 Task: Search one way flight ticket for 5 adults, 2 children, 1 infant in seat and 1 infant on lap in economy from Louisville: Louisville International Airport (standiford Field) to Rockford: Chicago Rockford International Airport(was Northwest Chicagoland Regional Airport At Rockford) on 5-1-2023. Choice of flights is JetBlue. Number of bags: 2 checked bags. Price is upto 73000. Outbound departure time preference is 15:00.
Action: Mouse moved to (231, 237)
Screenshot: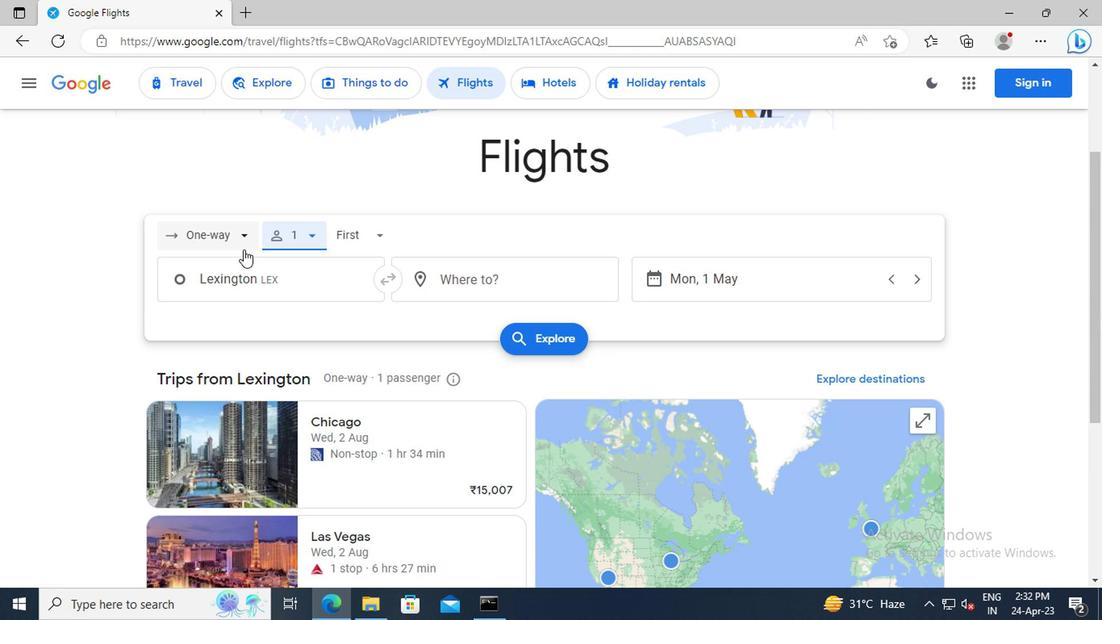 
Action: Mouse pressed left at (231, 237)
Screenshot: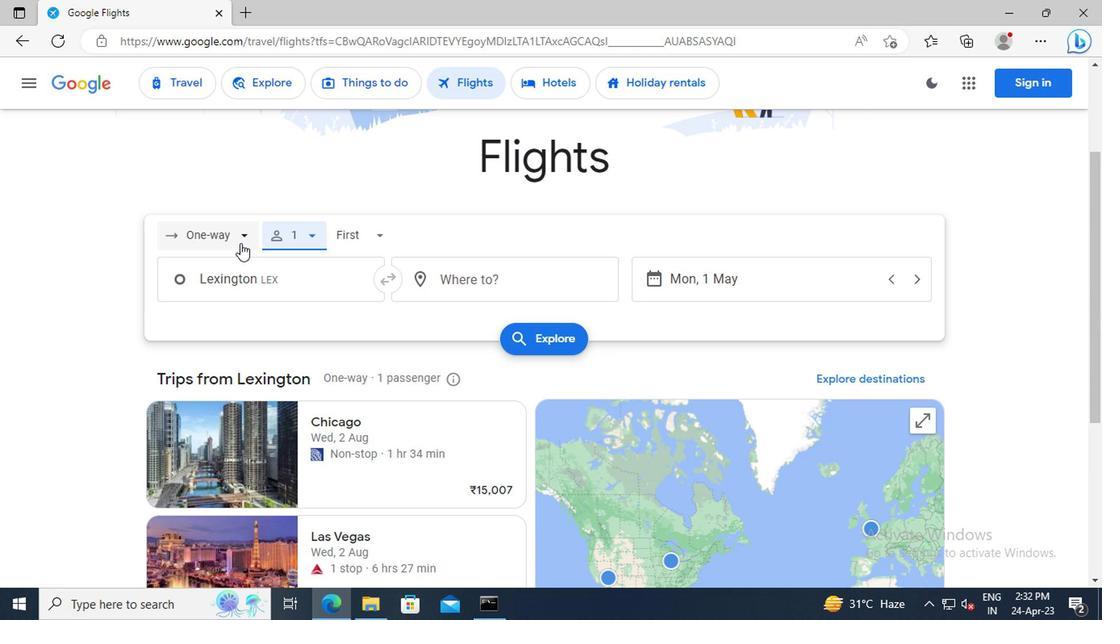 
Action: Mouse moved to (225, 316)
Screenshot: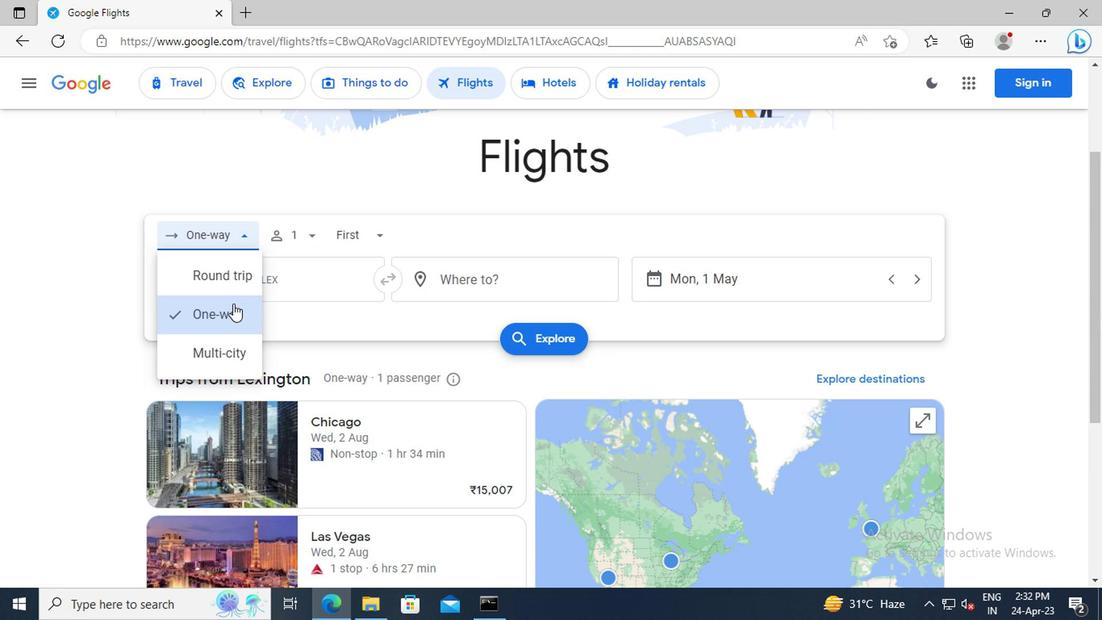 
Action: Mouse pressed left at (225, 316)
Screenshot: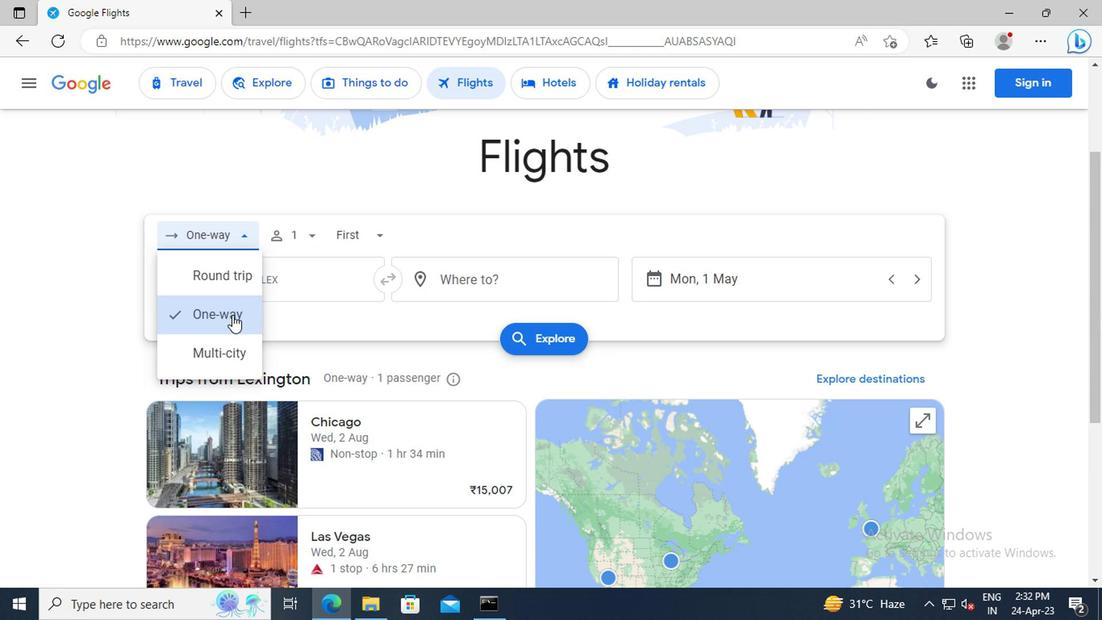 
Action: Mouse moved to (313, 238)
Screenshot: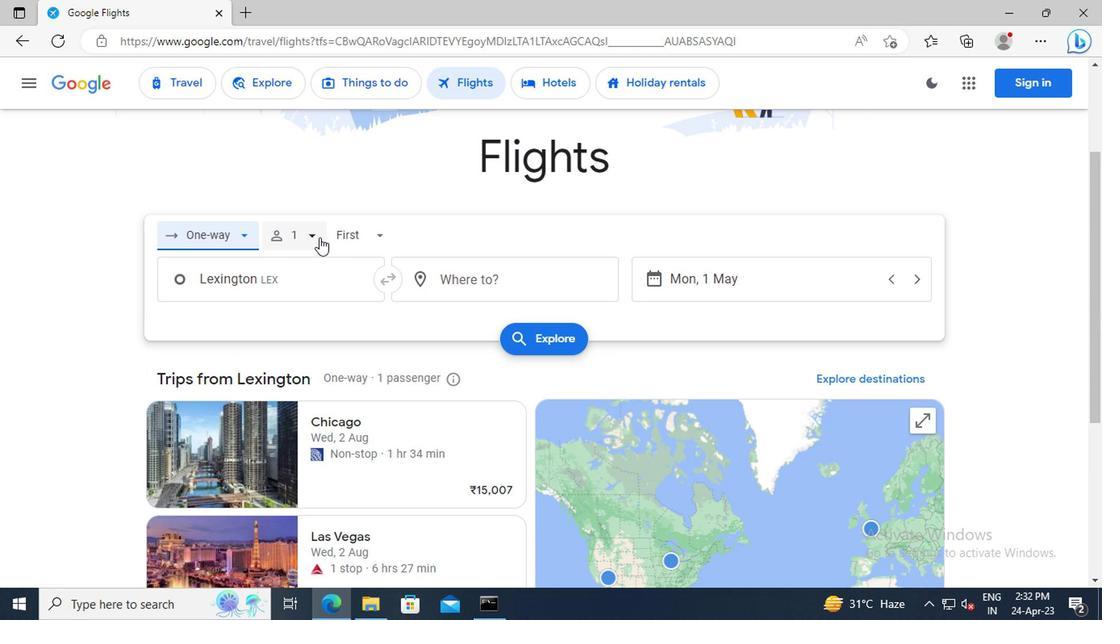 
Action: Mouse pressed left at (313, 238)
Screenshot: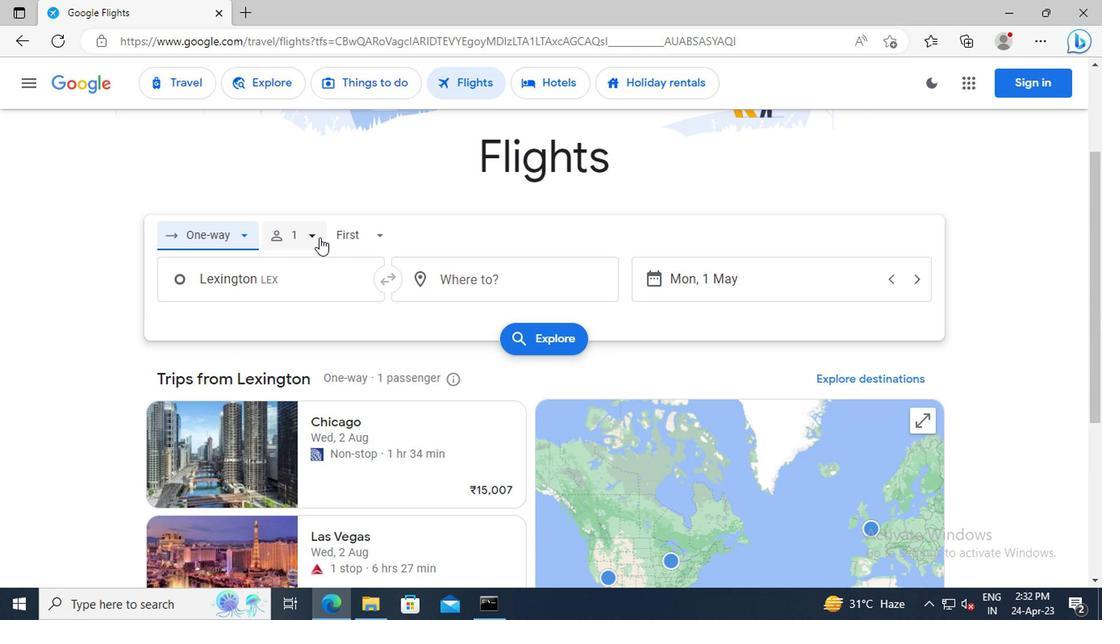 
Action: Mouse moved to (429, 285)
Screenshot: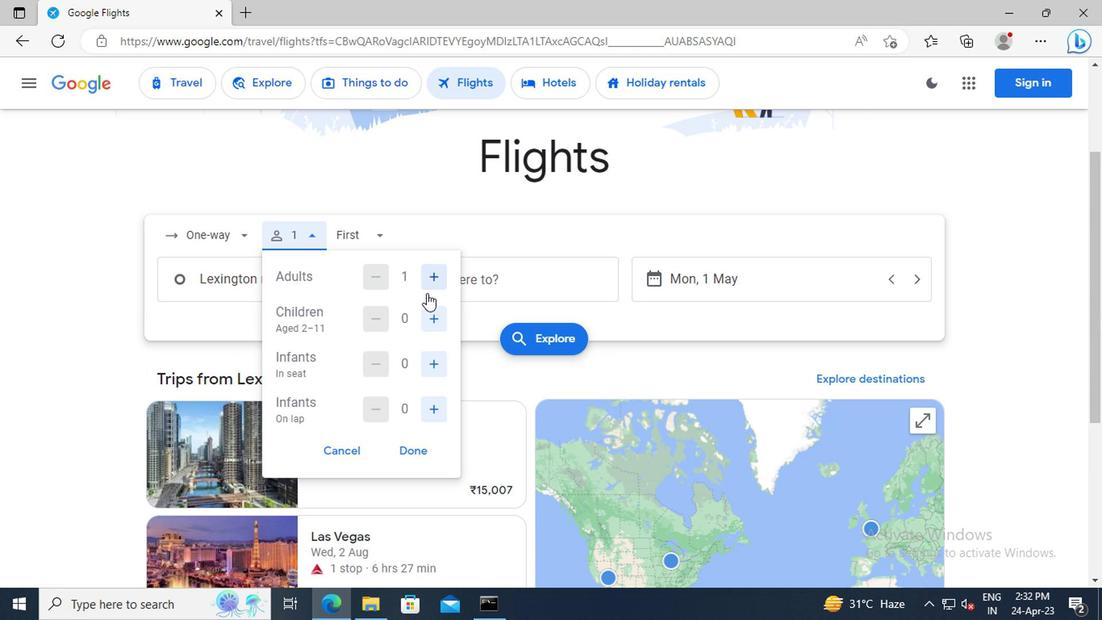 
Action: Mouse pressed left at (429, 285)
Screenshot: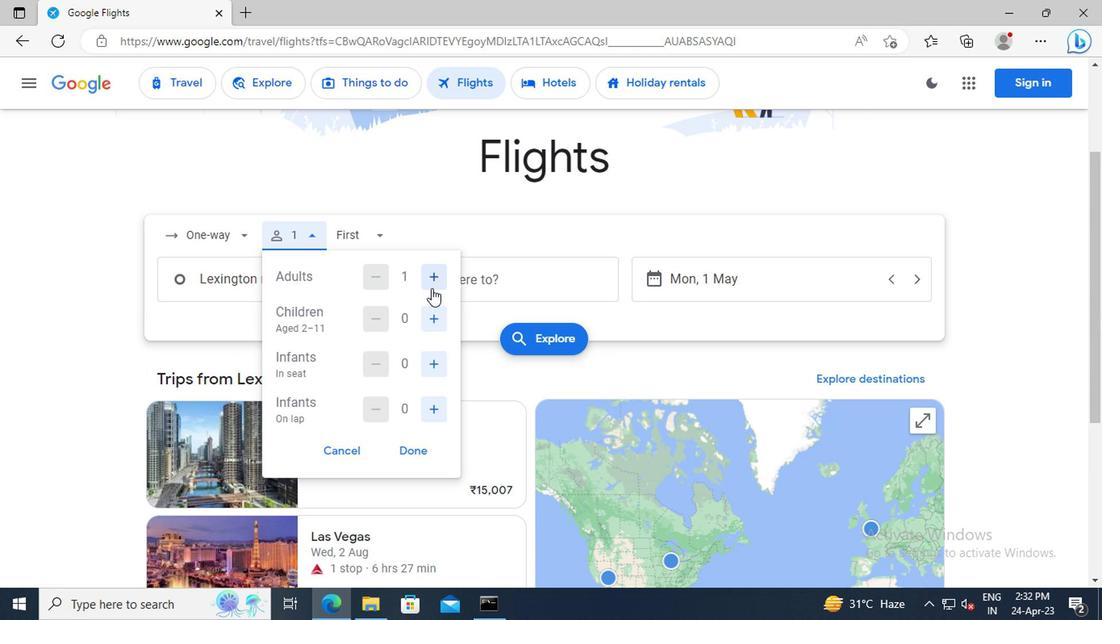 
Action: Mouse pressed left at (429, 285)
Screenshot: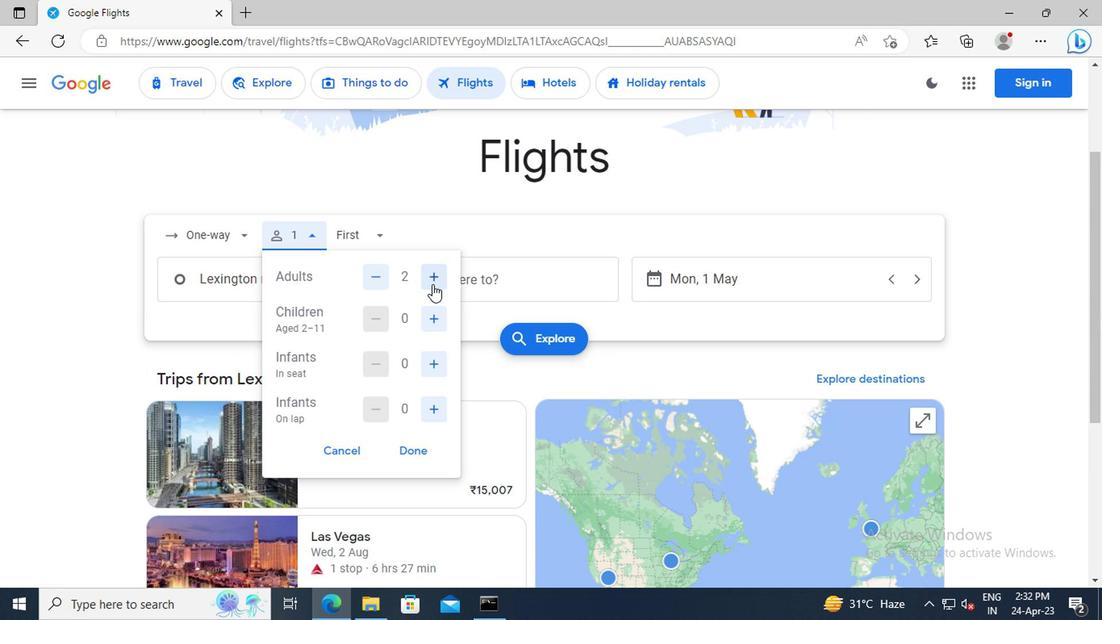 
Action: Mouse pressed left at (429, 285)
Screenshot: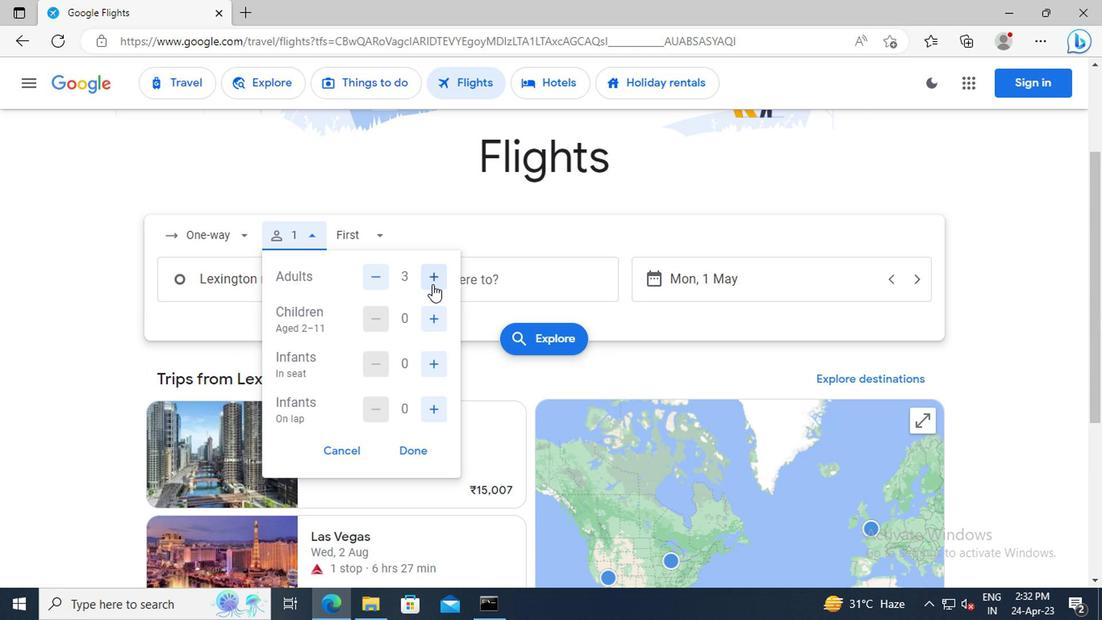 
Action: Mouse pressed left at (429, 285)
Screenshot: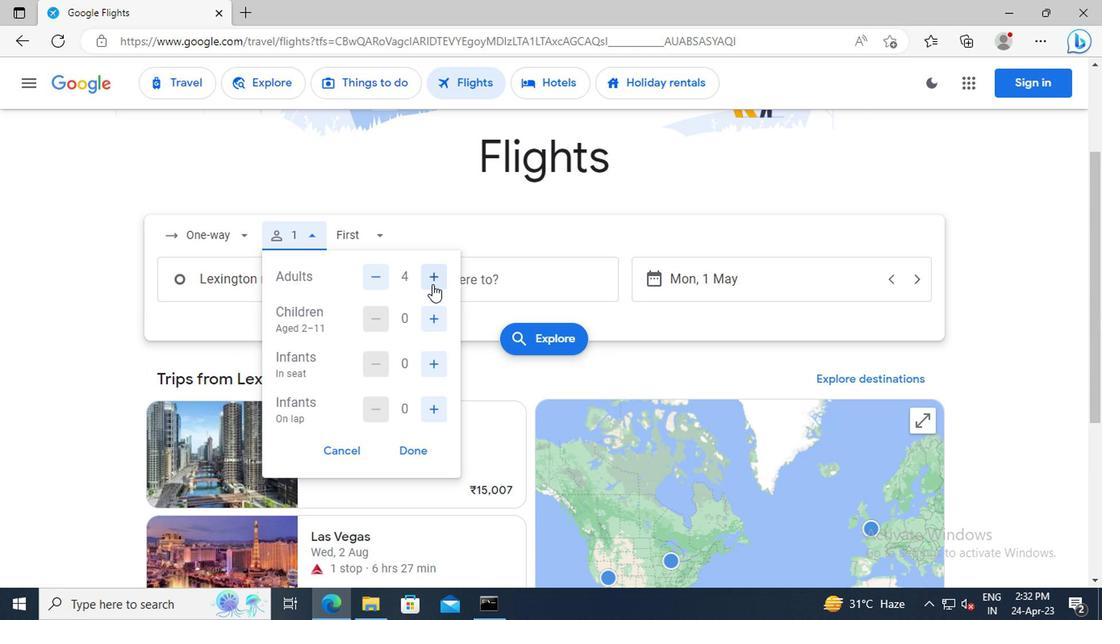 
Action: Mouse moved to (429, 316)
Screenshot: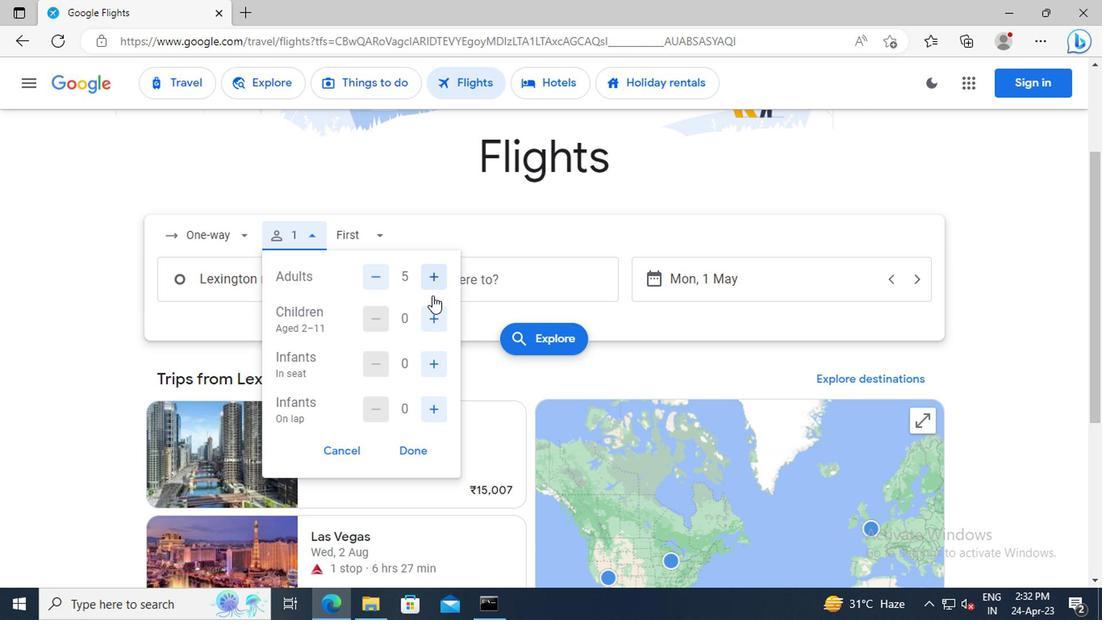 
Action: Mouse pressed left at (429, 316)
Screenshot: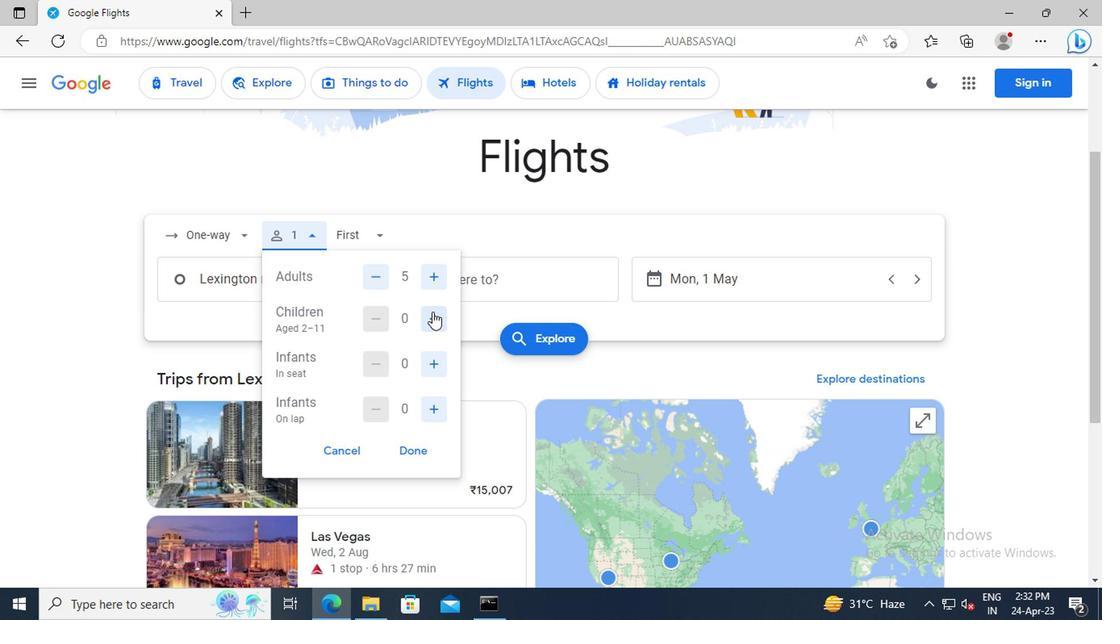 
Action: Mouse pressed left at (429, 316)
Screenshot: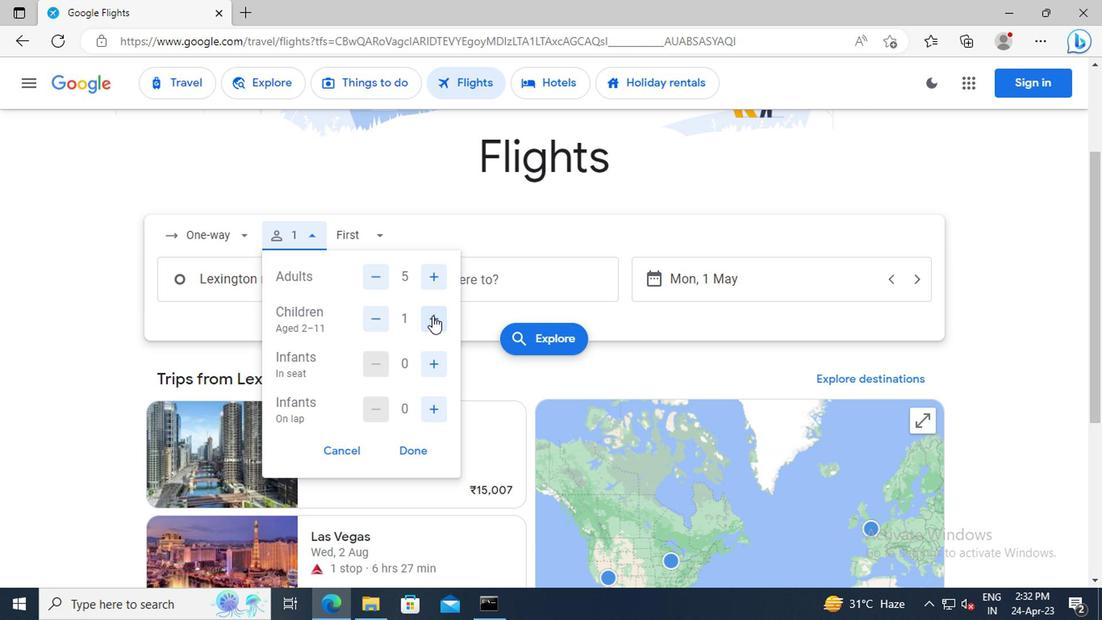 
Action: Mouse moved to (431, 355)
Screenshot: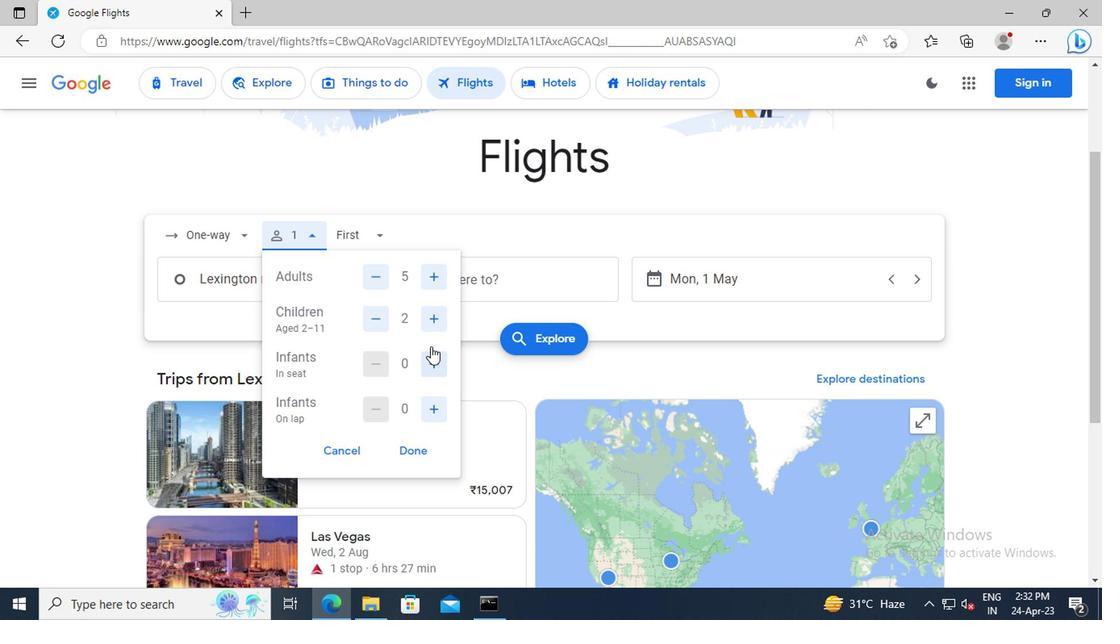 
Action: Mouse pressed left at (431, 355)
Screenshot: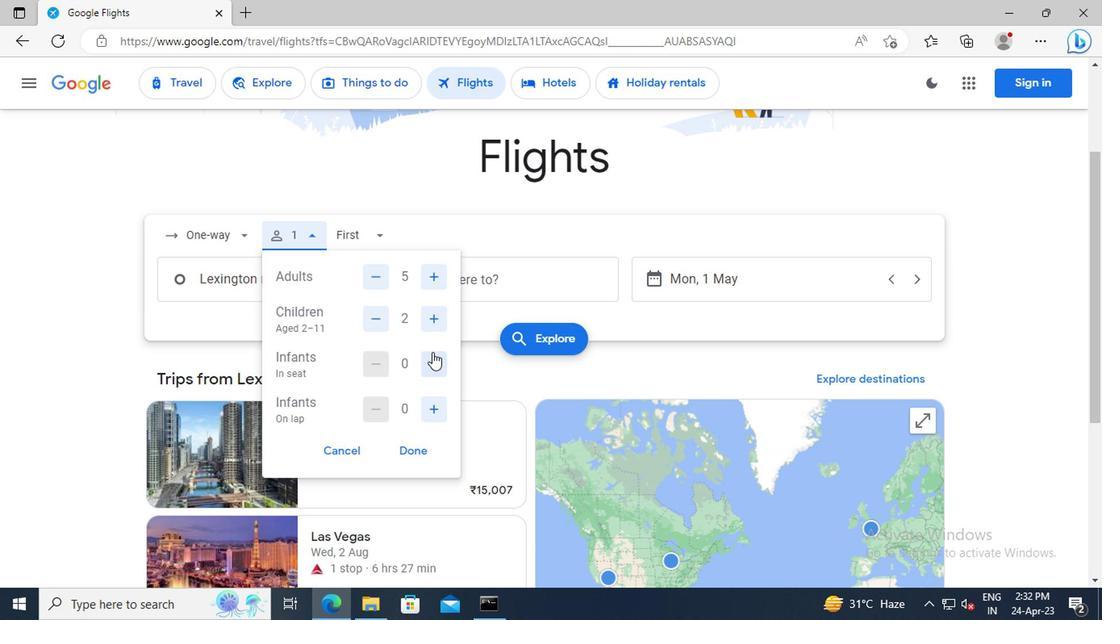 
Action: Mouse moved to (434, 408)
Screenshot: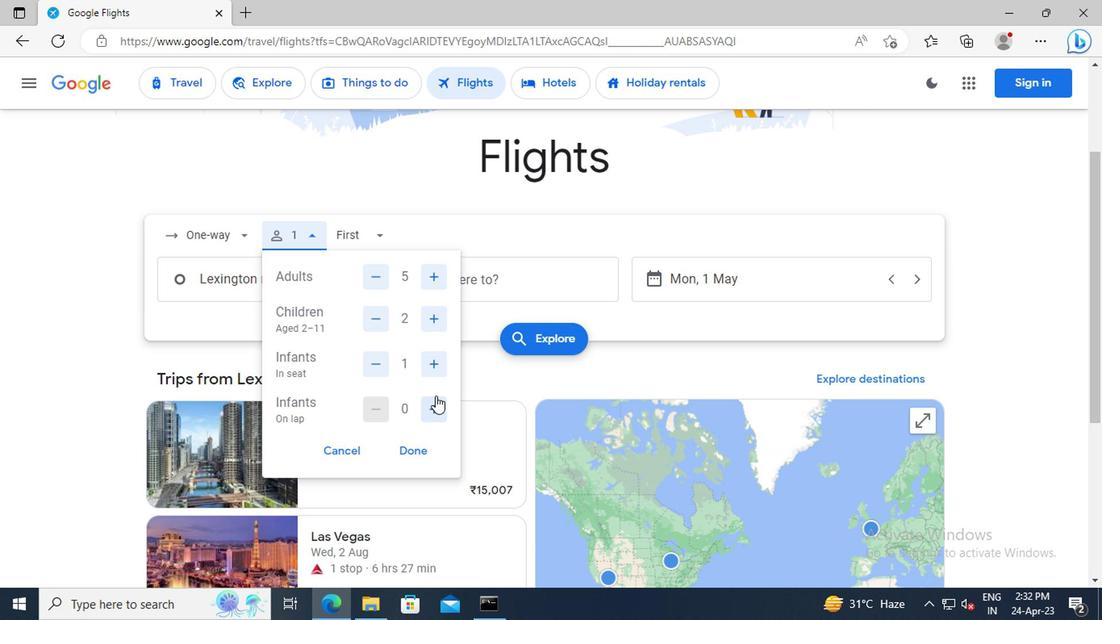 
Action: Mouse pressed left at (434, 408)
Screenshot: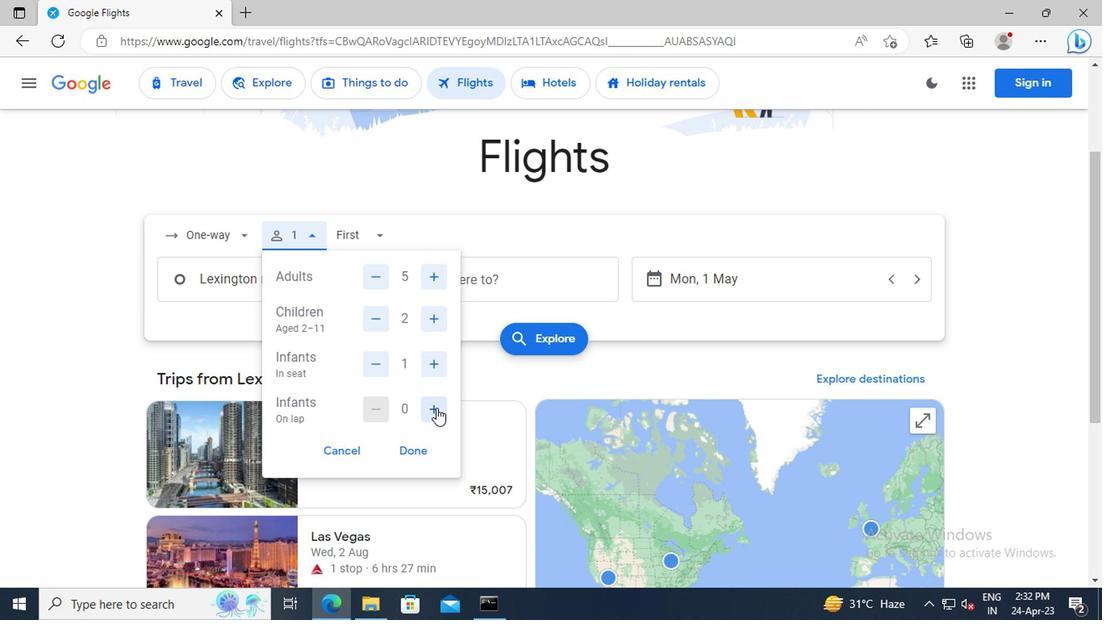 
Action: Mouse moved to (417, 449)
Screenshot: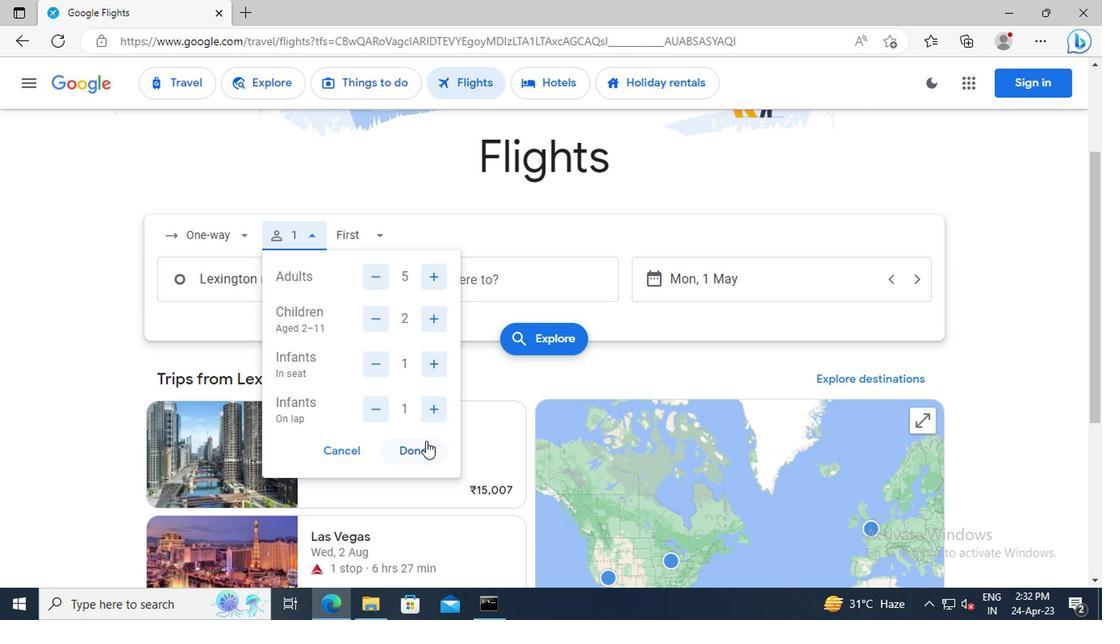 
Action: Mouse pressed left at (417, 449)
Screenshot: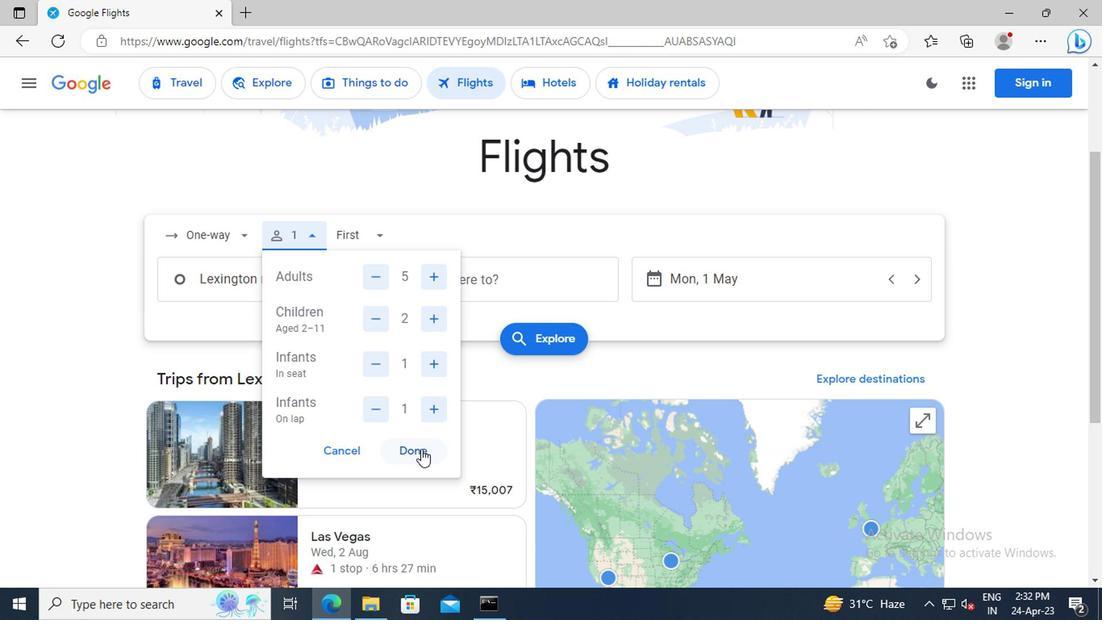
Action: Mouse moved to (368, 238)
Screenshot: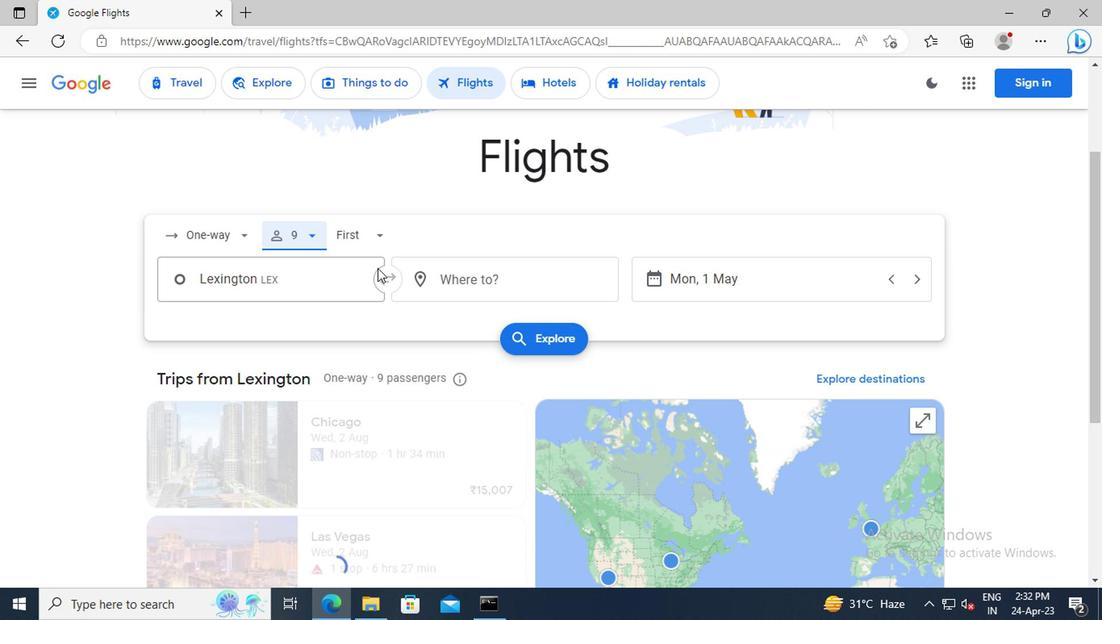 
Action: Mouse pressed left at (368, 238)
Screenshot: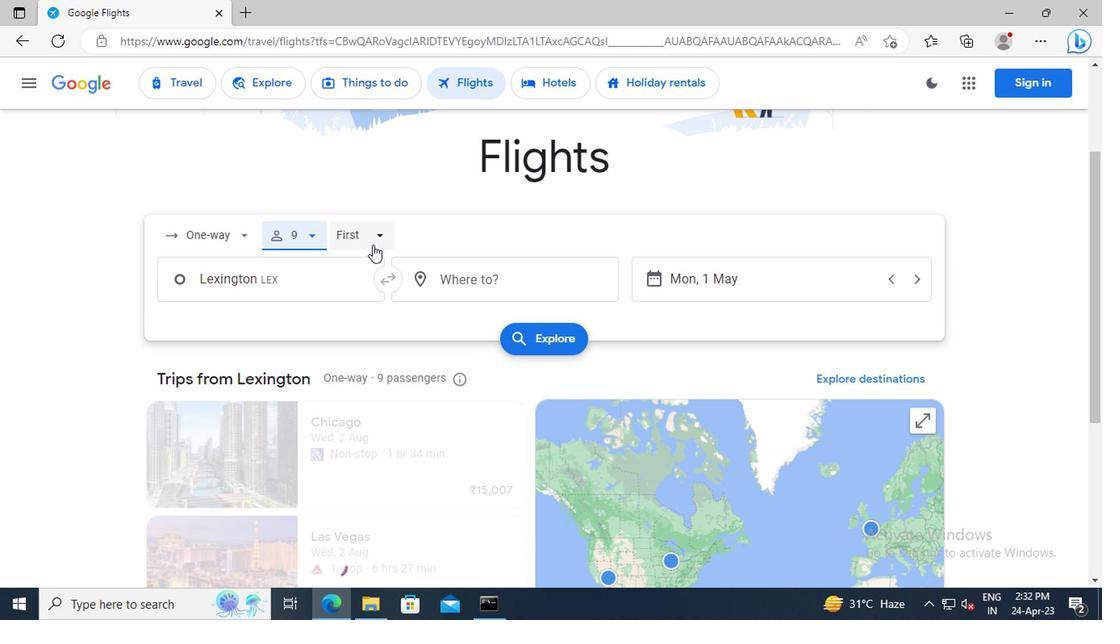 
Action: Mouse moved to (374, 280)
Screenshot: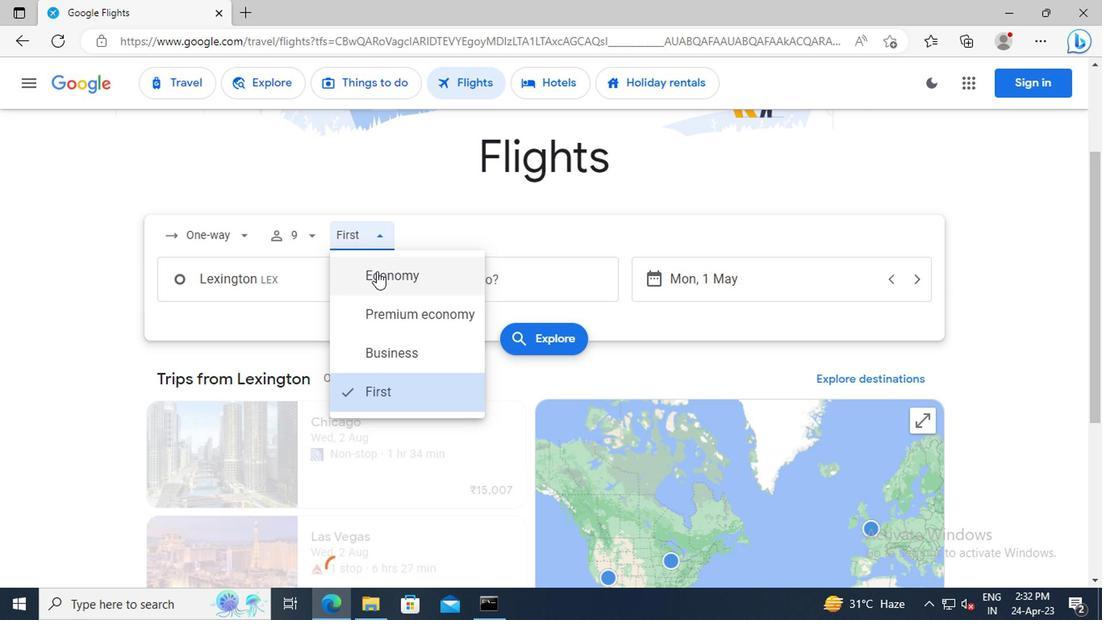 
Action: Mouse pressed left at (374, 280)
Screenshot: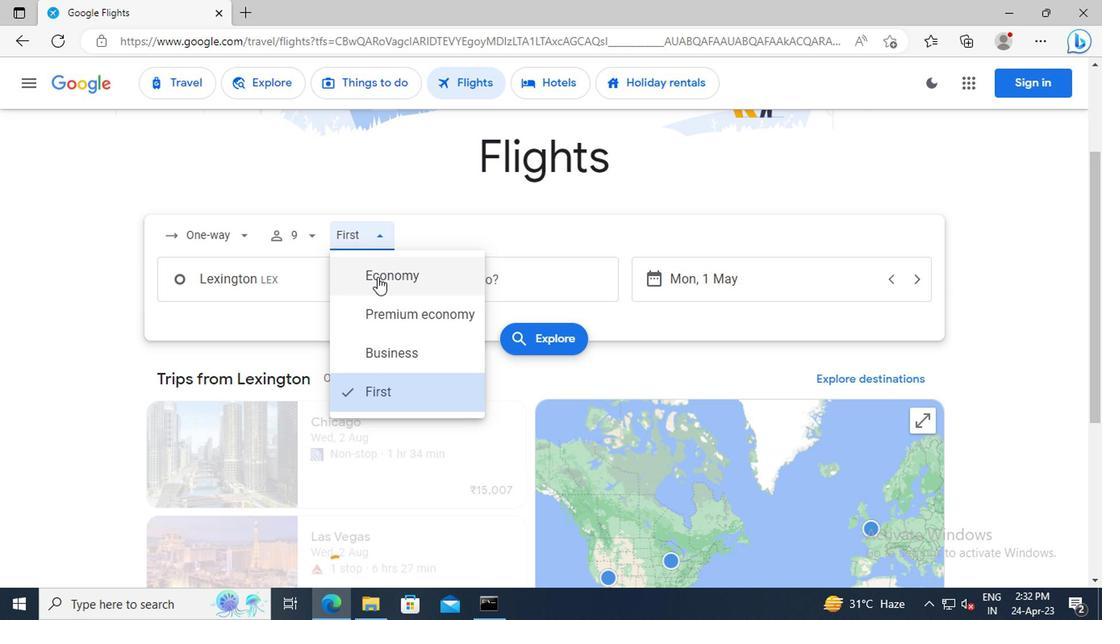 
Action: Mouse moved to (288, 292)
Screenshot: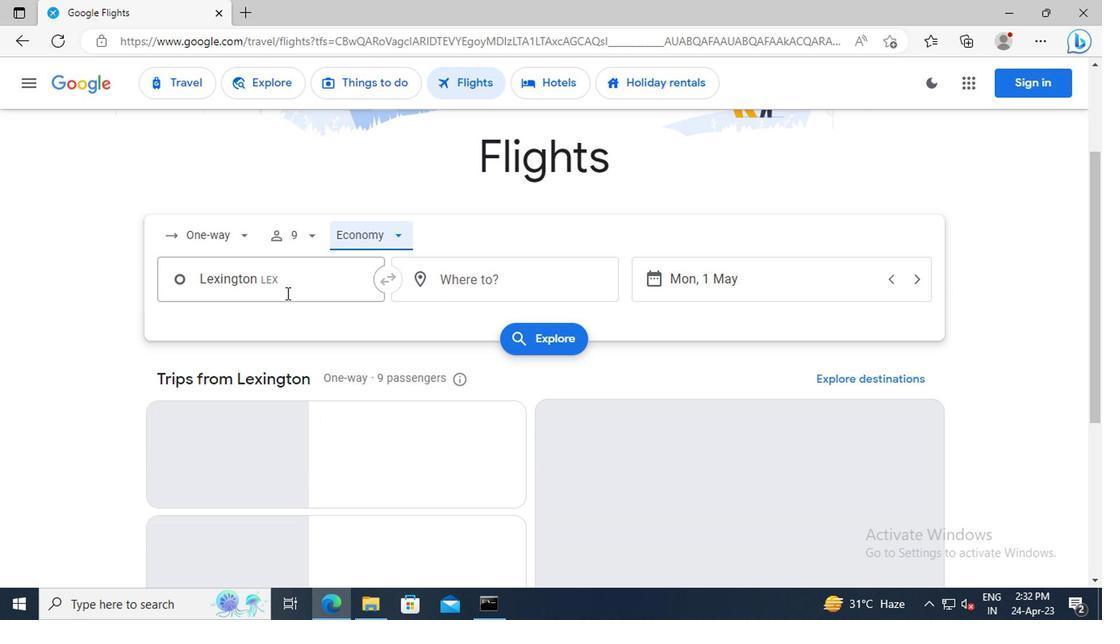 
Action: Mouse pressed left at (288, 292)
Screenshot: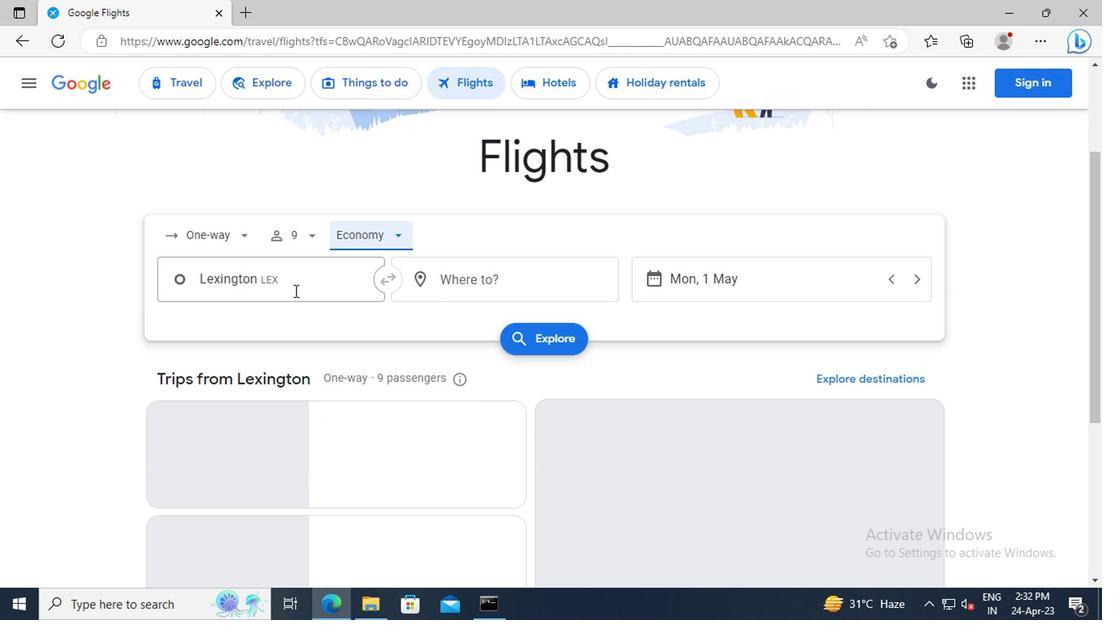 
Action: Key pressed <Key.shift>LOUISVILLE<Key.space><Key.shift>IN
Screenshot: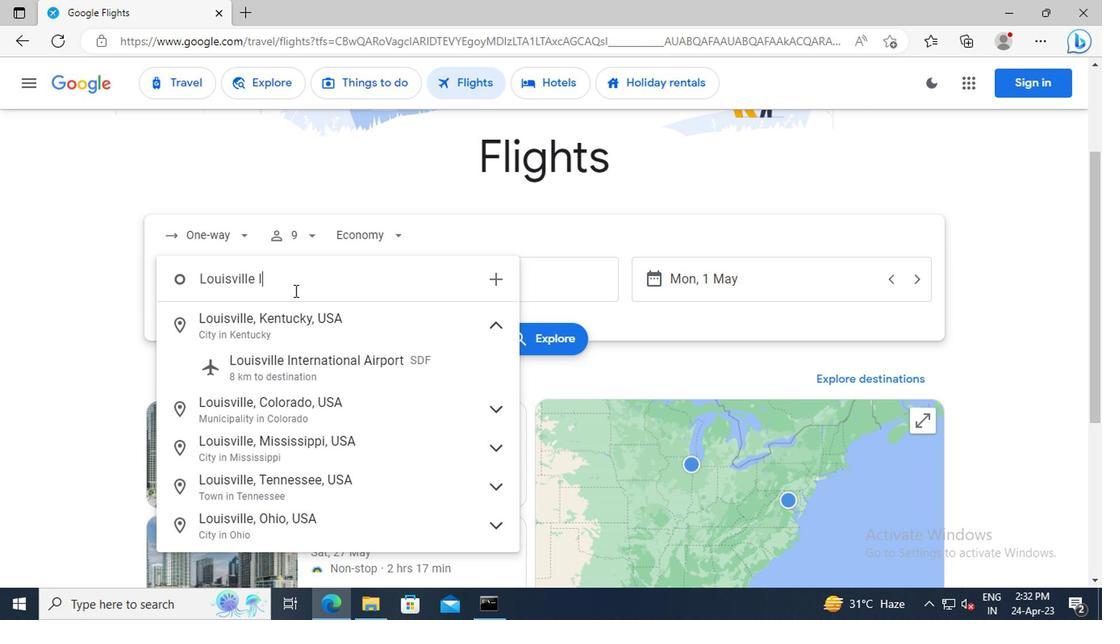 
Action: Mouse moved to (302, 328)
Screenshot: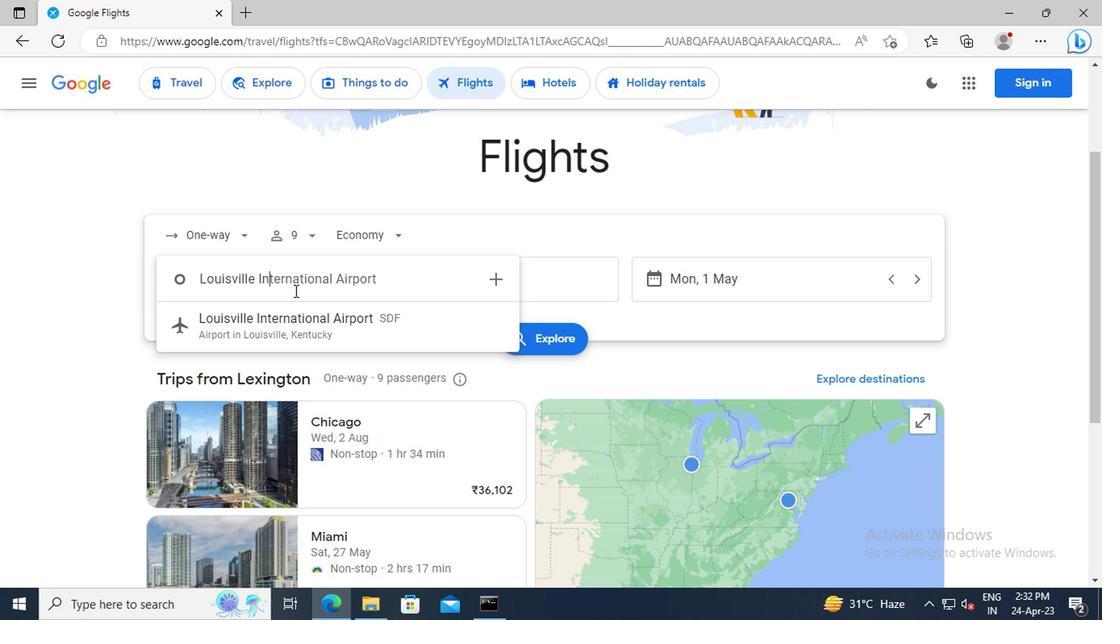 
Action: Mouse pressed left at (302, 328)
Screenshot: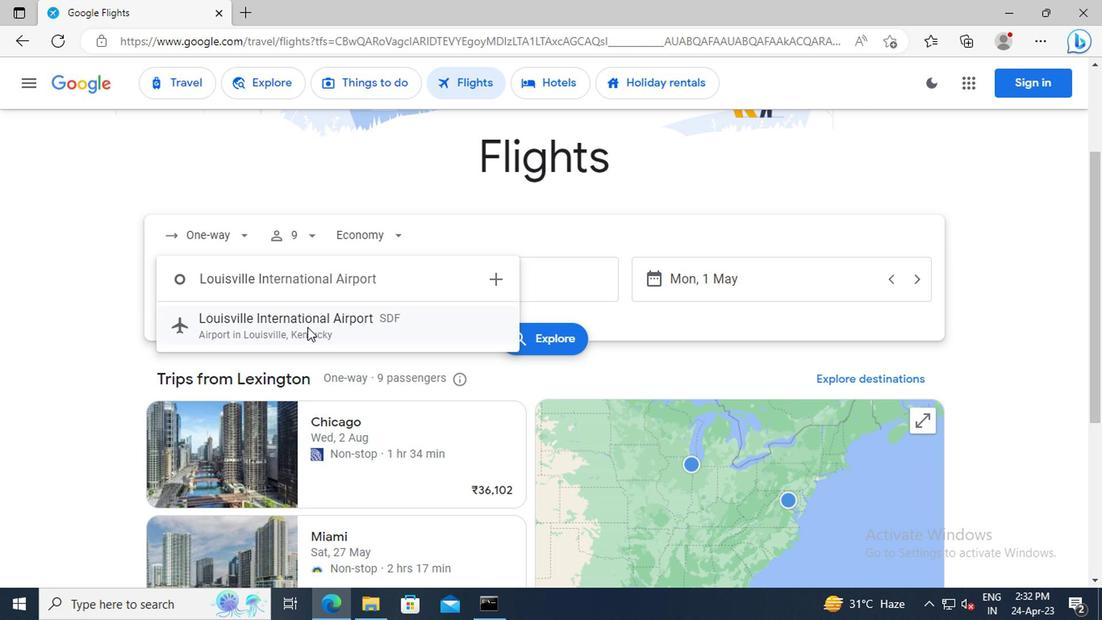 
Action: Mouse moved to (470, 295)
Screenshot: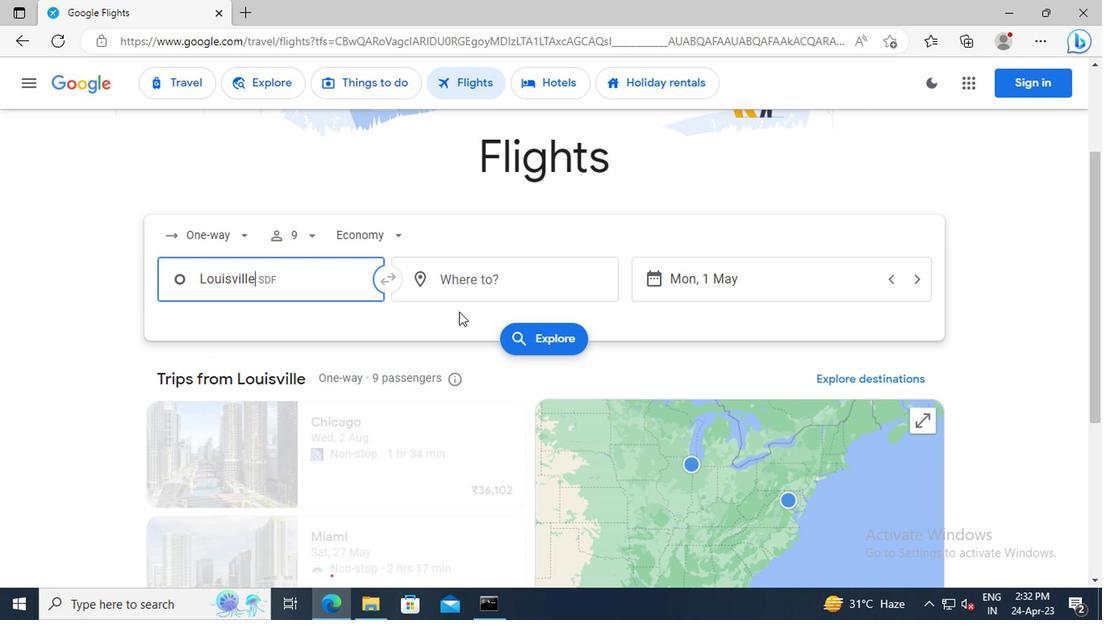 
Action: Mouse pressed left at (470, 295)
Screenshot: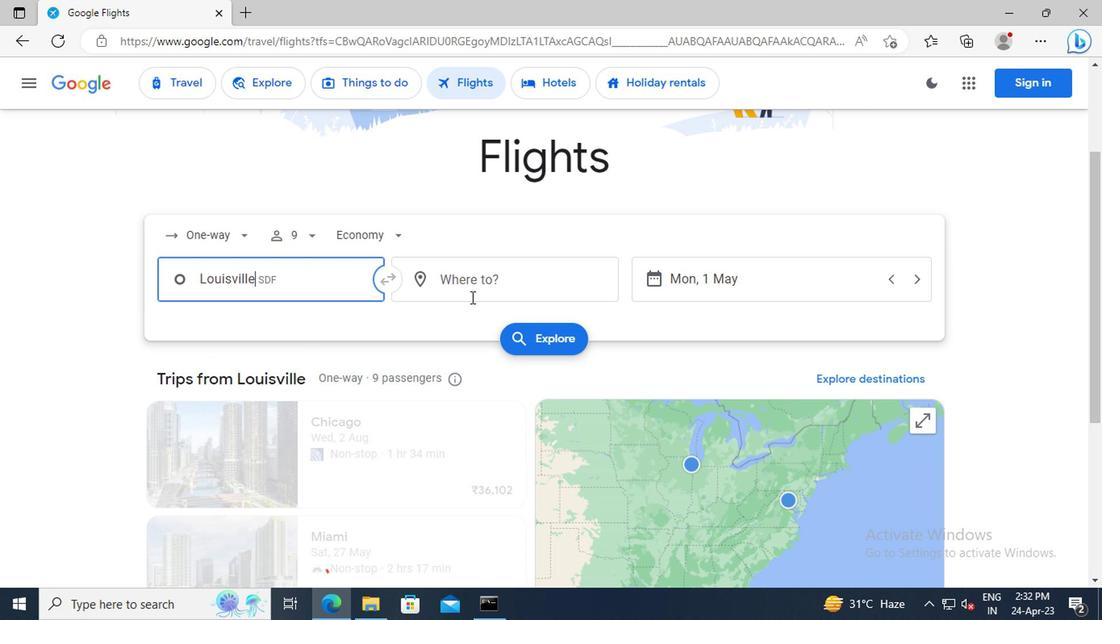 
Action: Mouse moved to (420, 280)
Screenshot: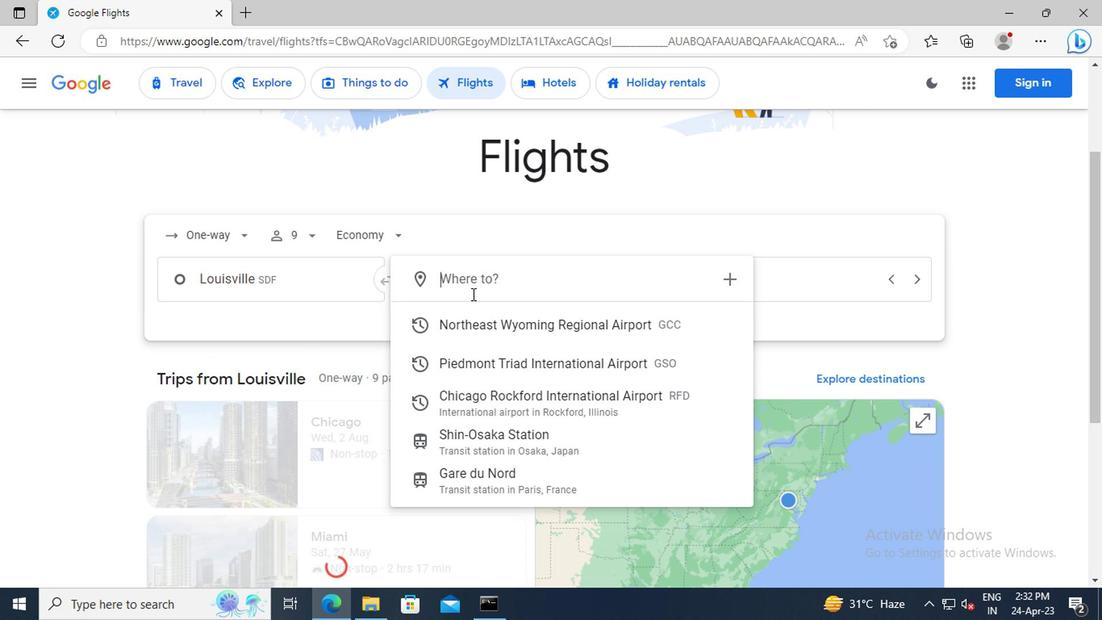 
Action: Key pressed <Key.shift>CHICAGO<Key.space><Key.shift>RO
Screenshot: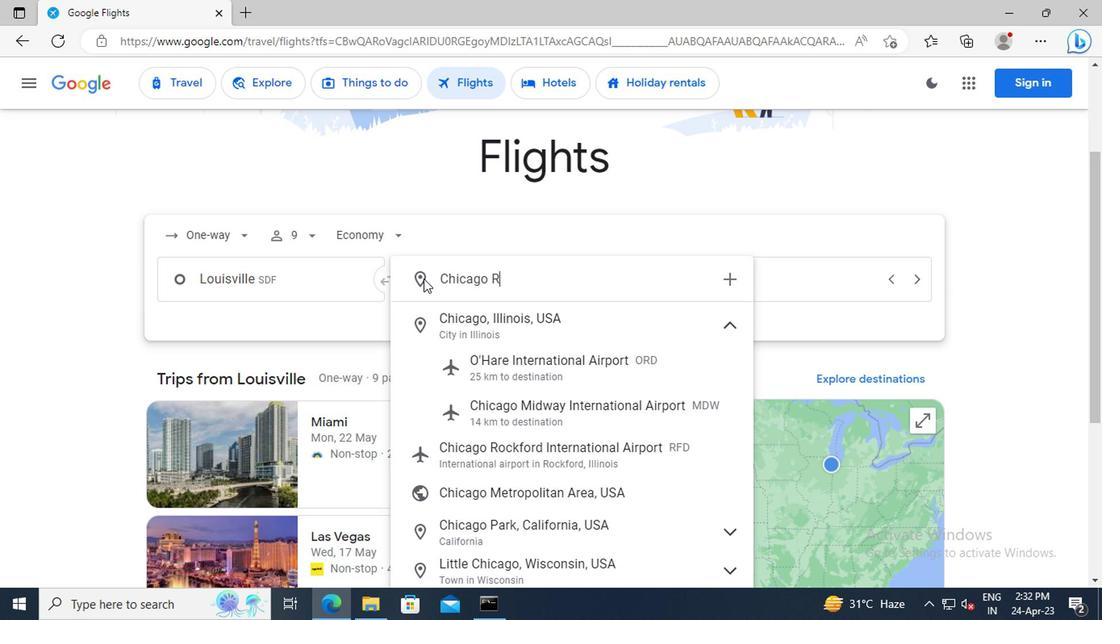 
Action: Mouse moved to (478, 323)
Screenshot: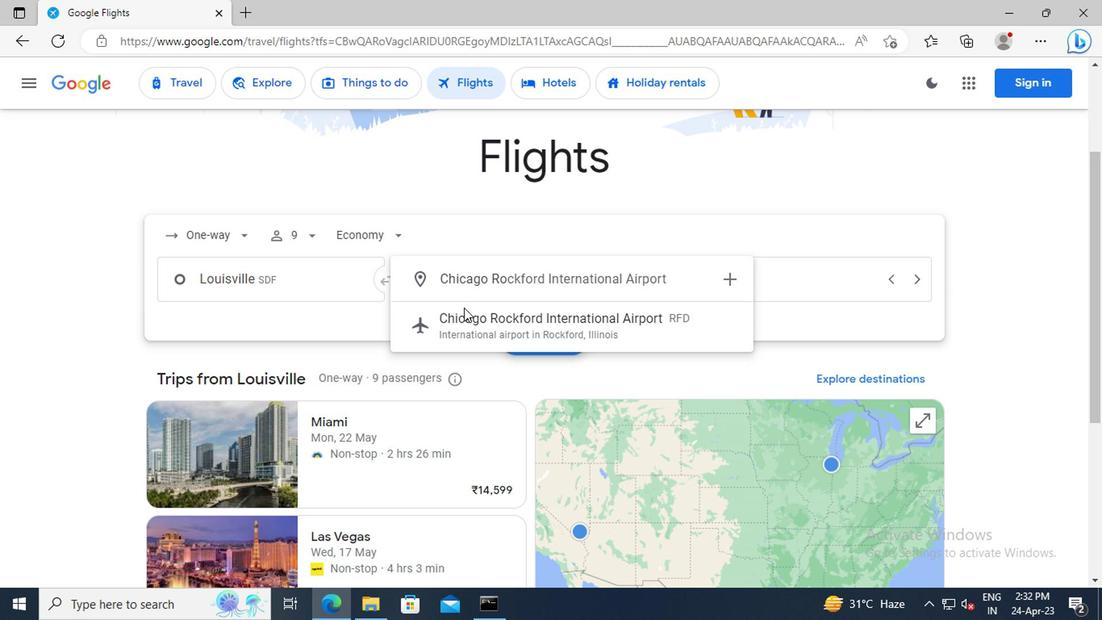 
Action: Mouse pressed left at (478, 323)
Screenshot: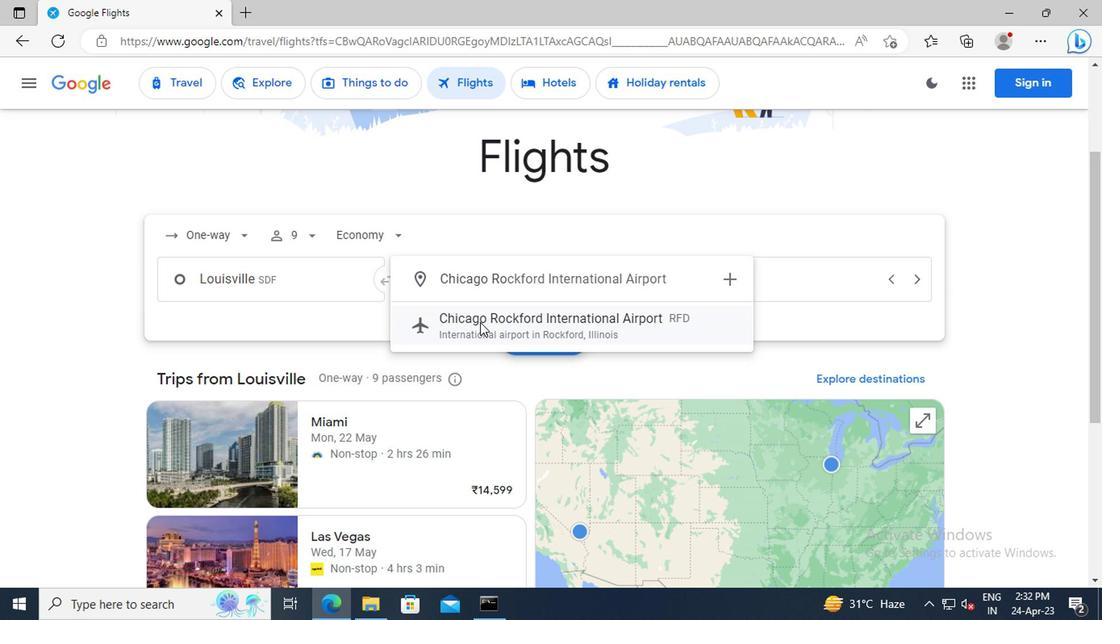 
Action: Mouse moved to (777, 297)
Screenshot: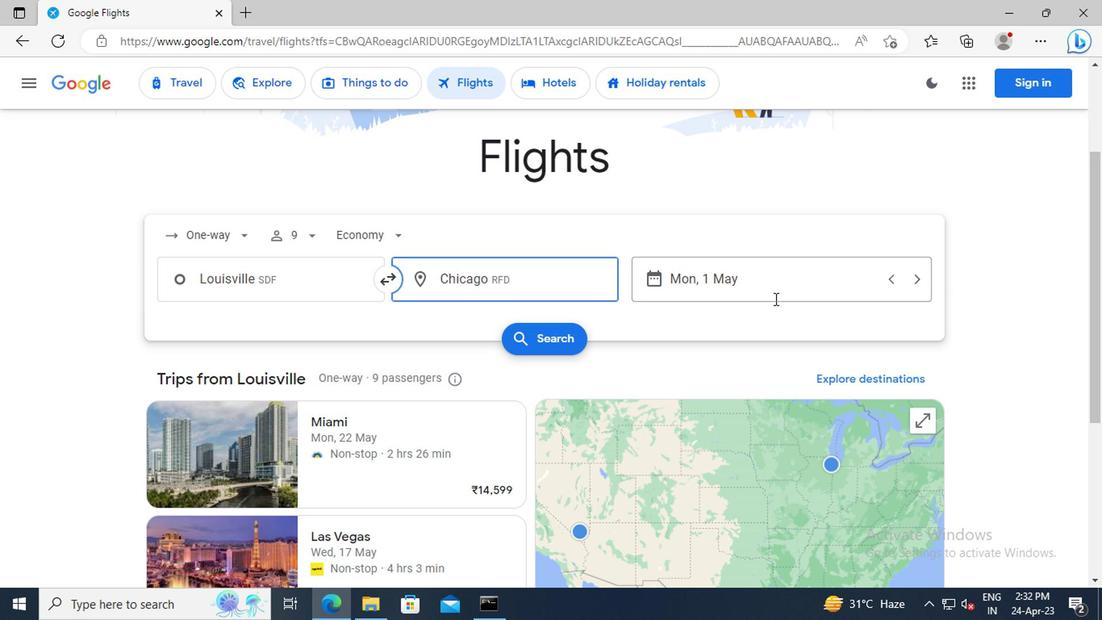 
Action: Mouse pressed left at (777, 297)
Screenshot: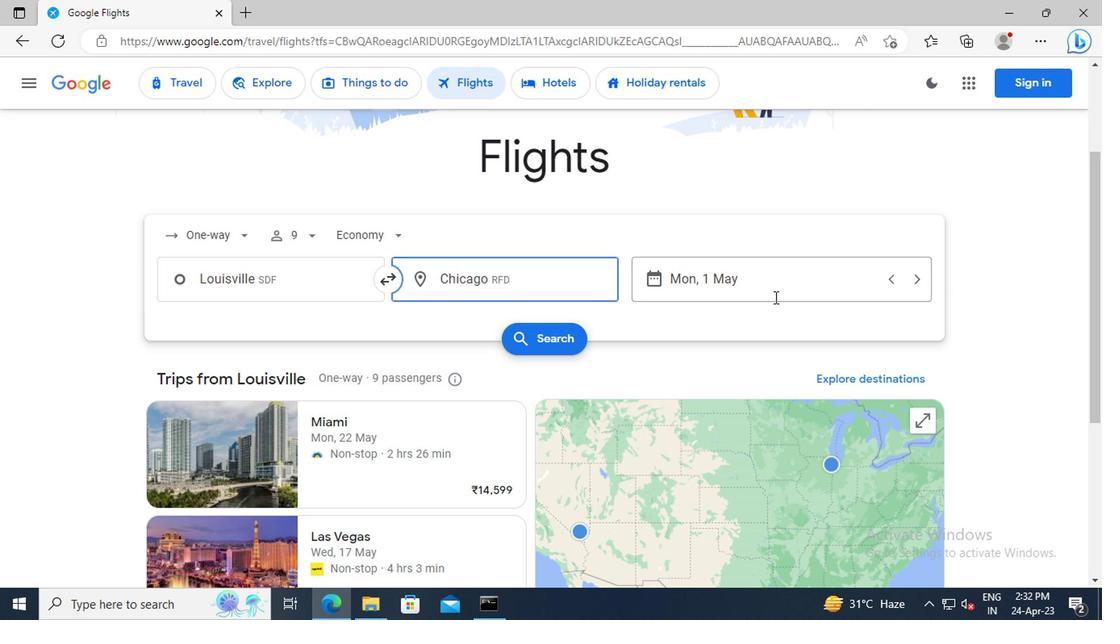 
Action: Mouse moved to (737, 276)
Screenshot: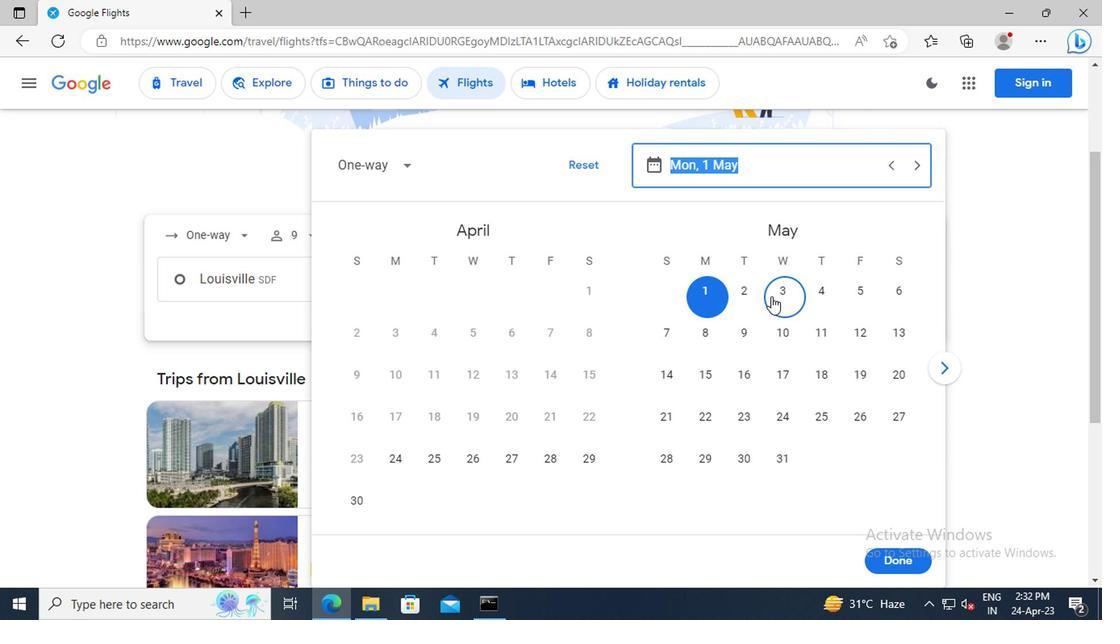 
Action: Key pressed 1<Key.space>MAY<Key.enter>
Screenshot: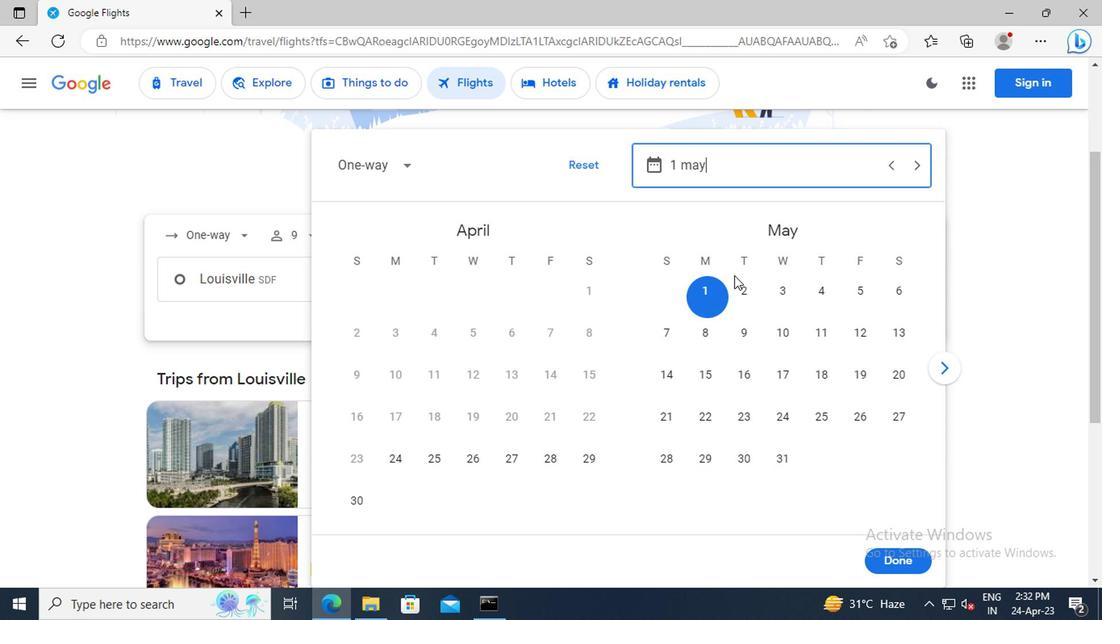 
Action: Mouse moved to (899, 550)
Screenshot: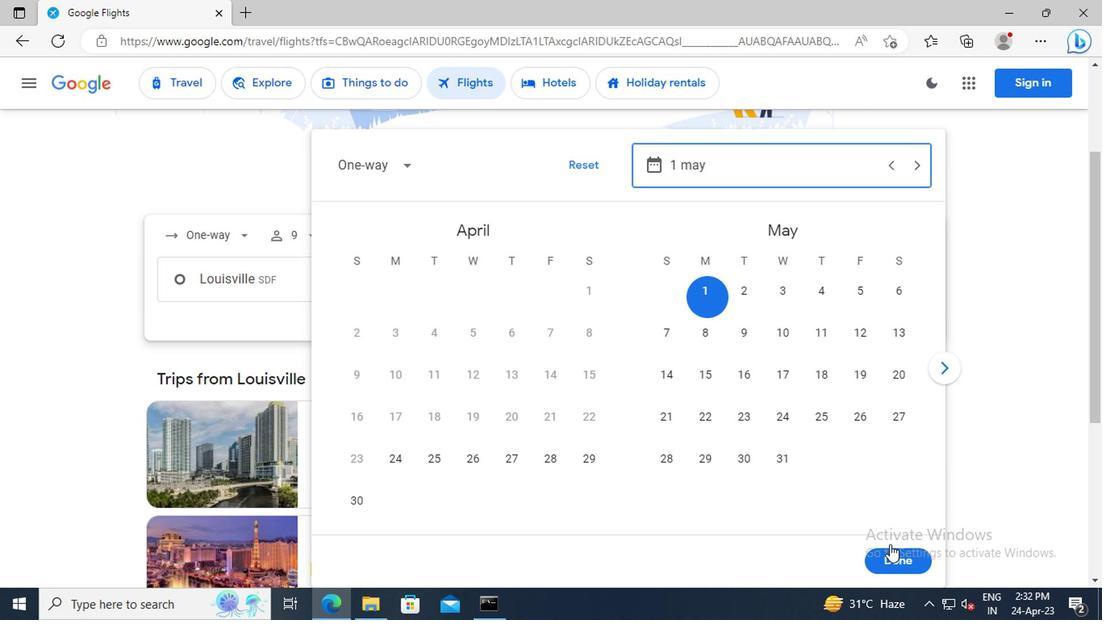 
Action: Mouse pressed left at (899, 550)
Screenshot: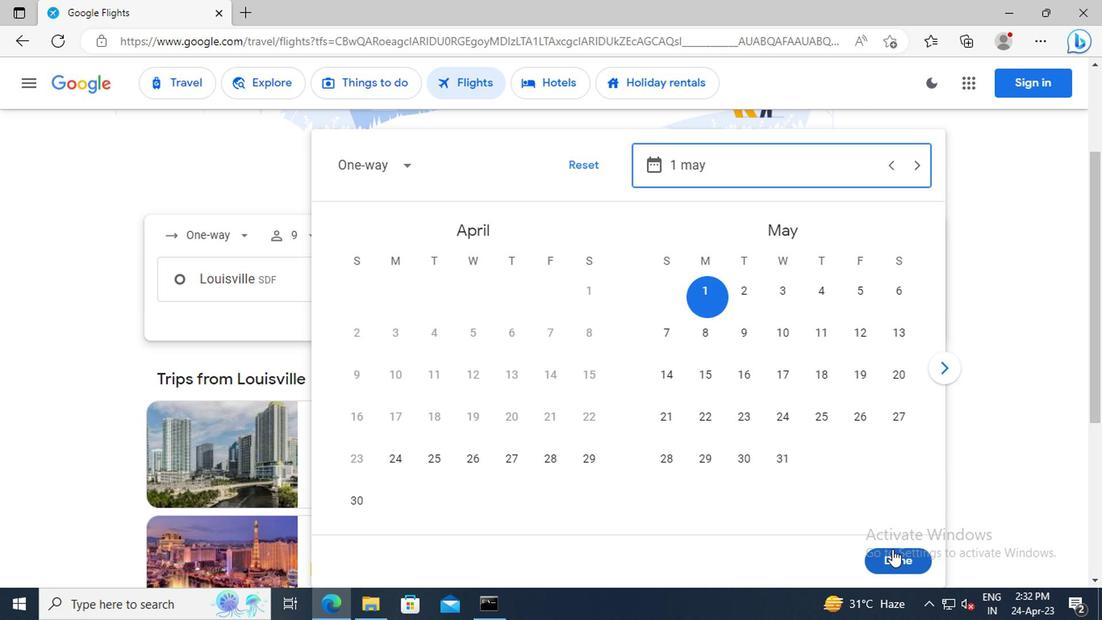 
Action: Mouse moved to (552, 338)
Screenshot: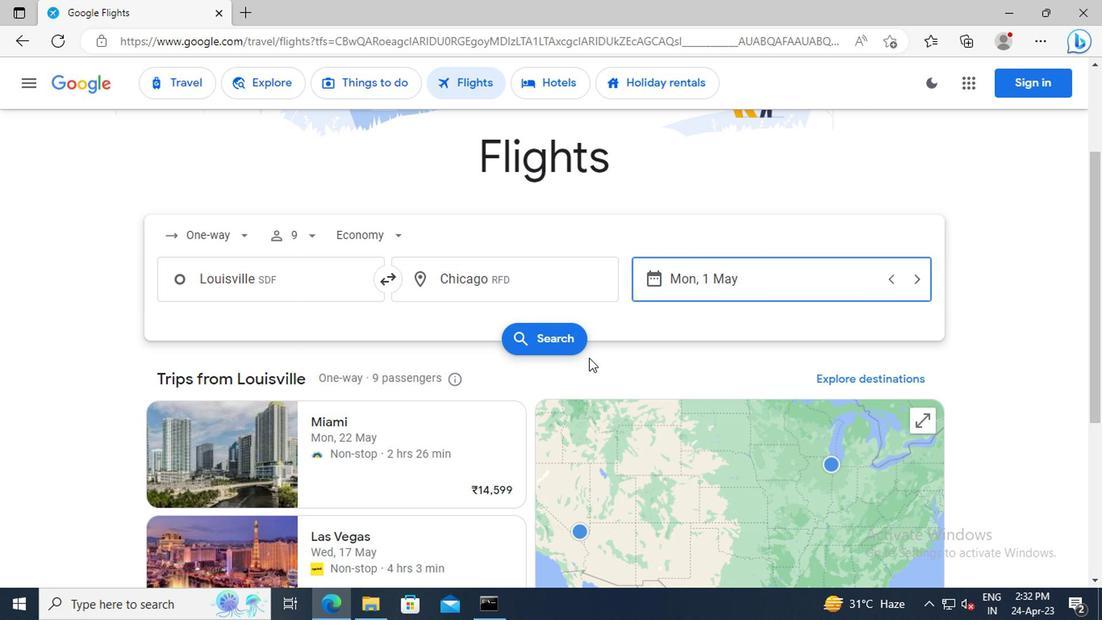 
Action: Mouse pressed left at (552, 338)
Screenshot: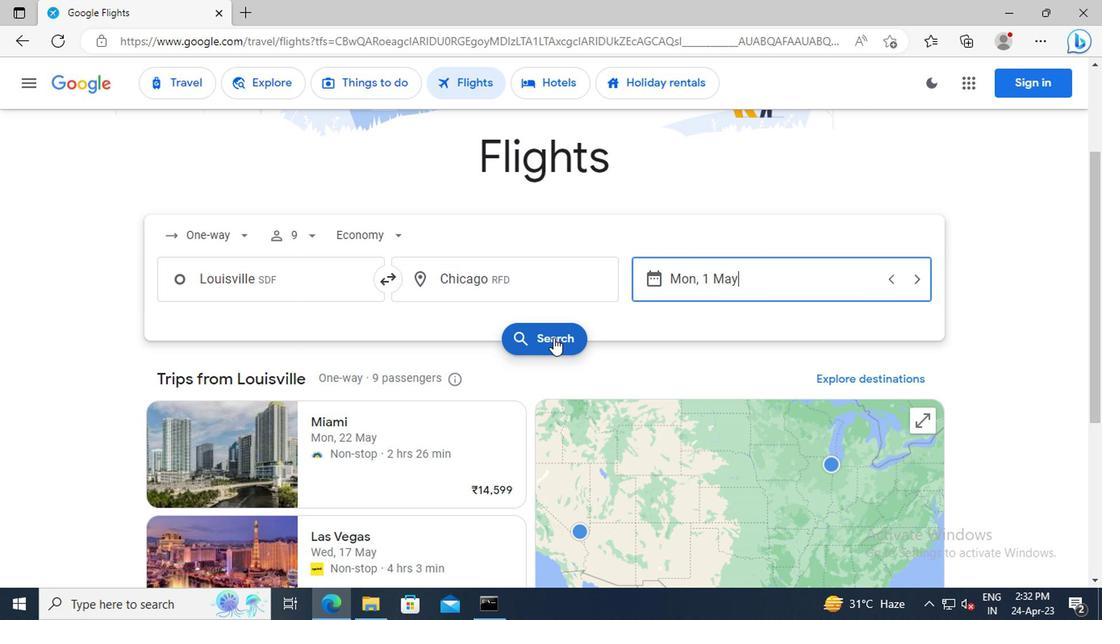 
Action: Mouse moved to (170, 227)
Screenshot: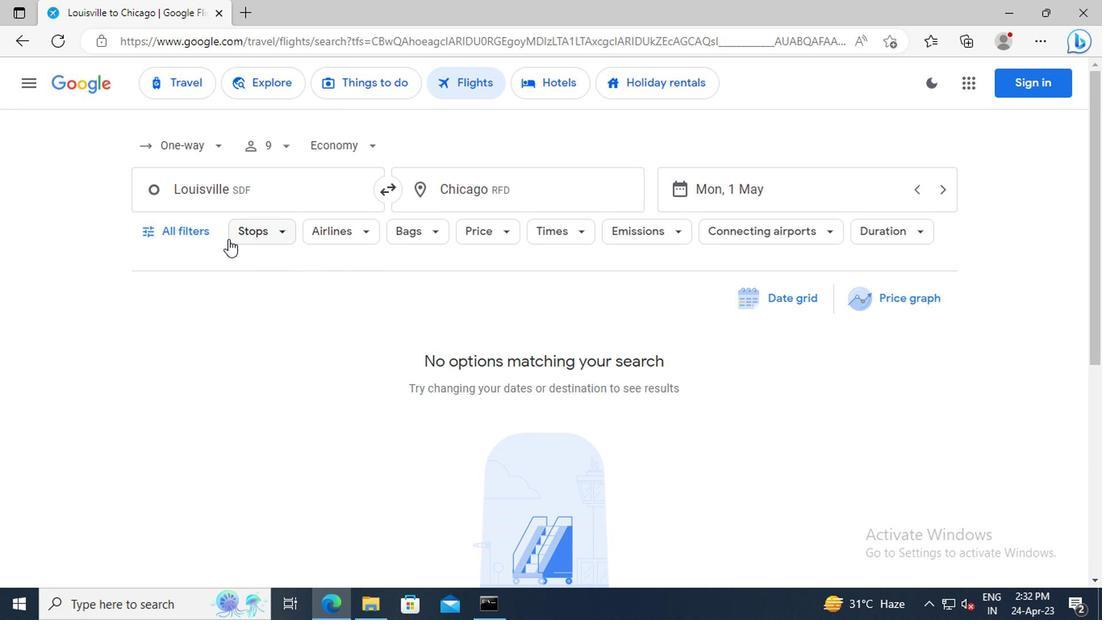 
Action: Mouse pressed left at (170, 227)
Screenshot: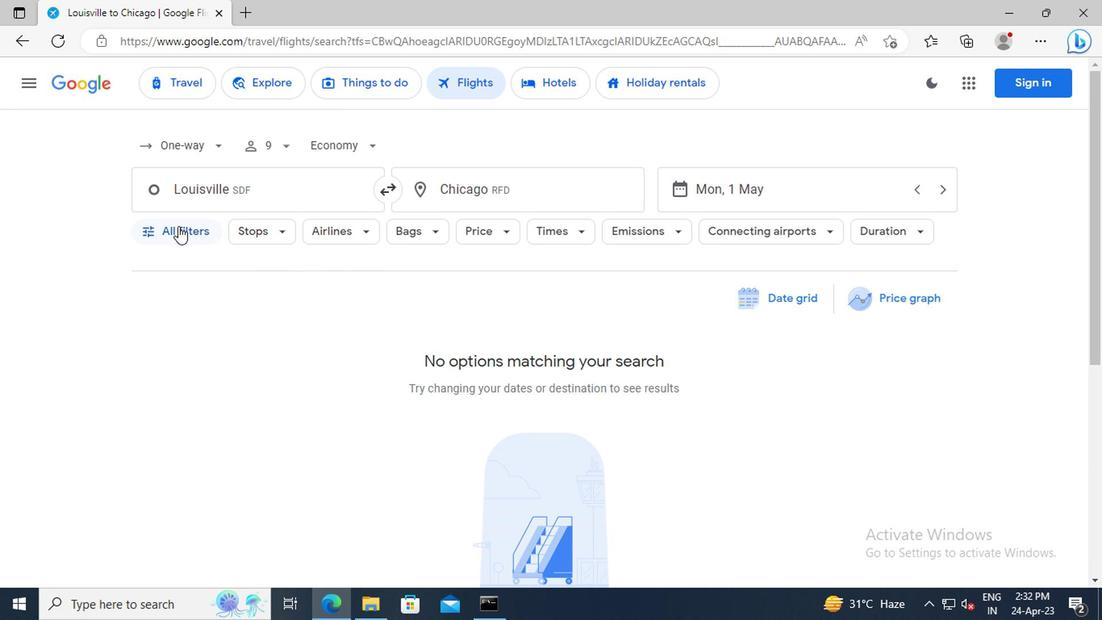 
Action: Mouse moved to (310, 337)
Screenshot: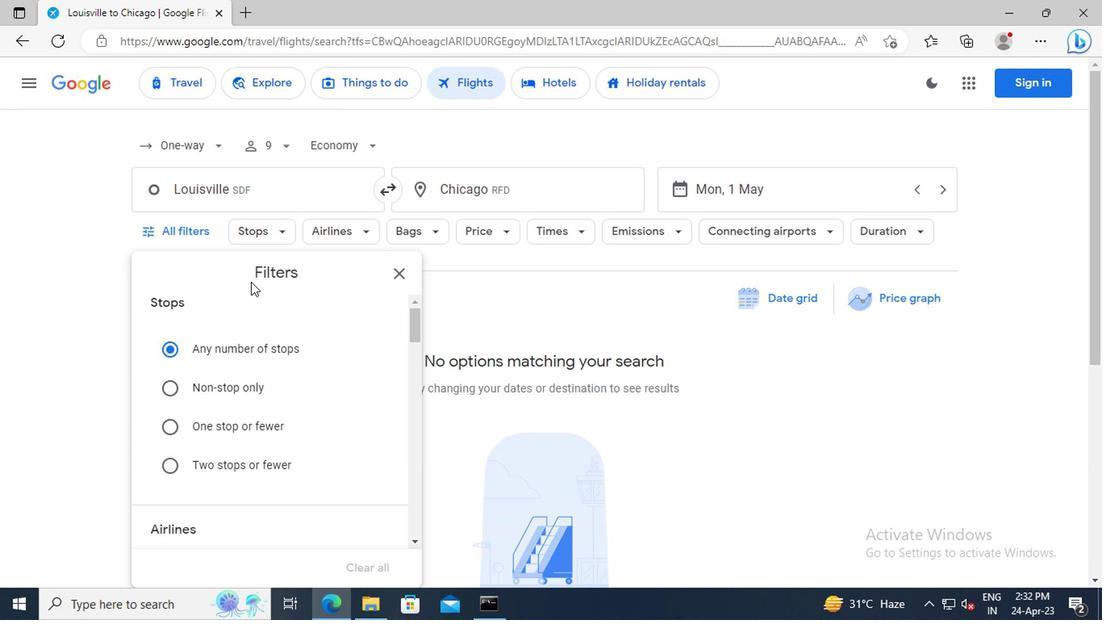 
Action: Mouse scrolled (310, 337) with delta (0, 0)
Screenshot: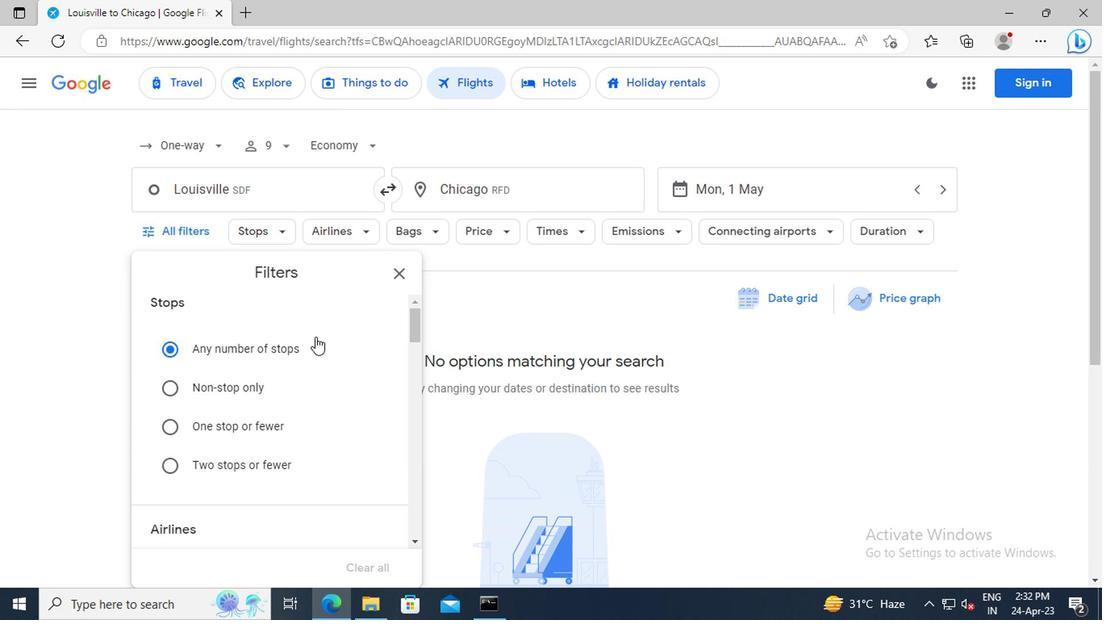 
Action: Mouse scrolled (310, 337) with delta (0, 0)
Screenshot: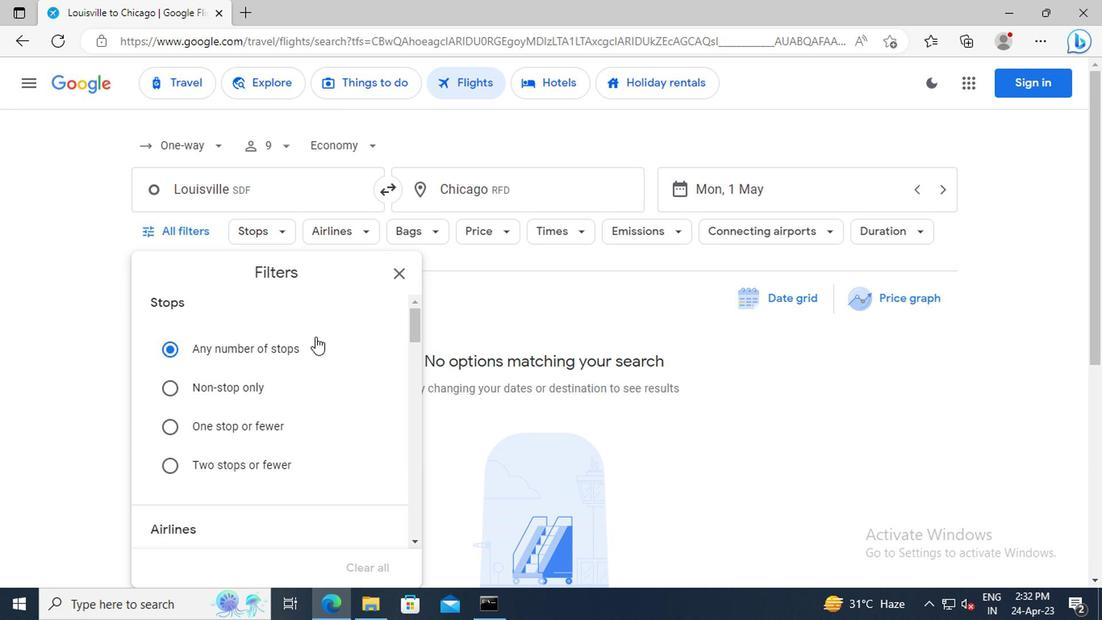 
Action: Mouse scrolled (310, 337) with delta (0, 0)
Screenshot: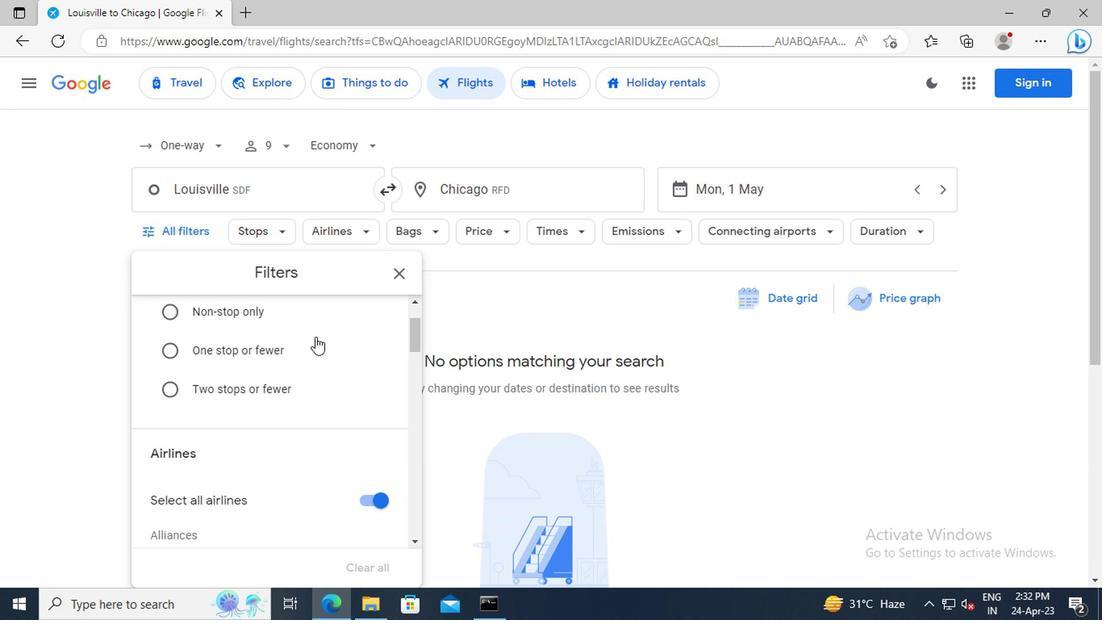 
Action: Mouse scrolled (310, 337) with delta (0, 0)
Screenshot: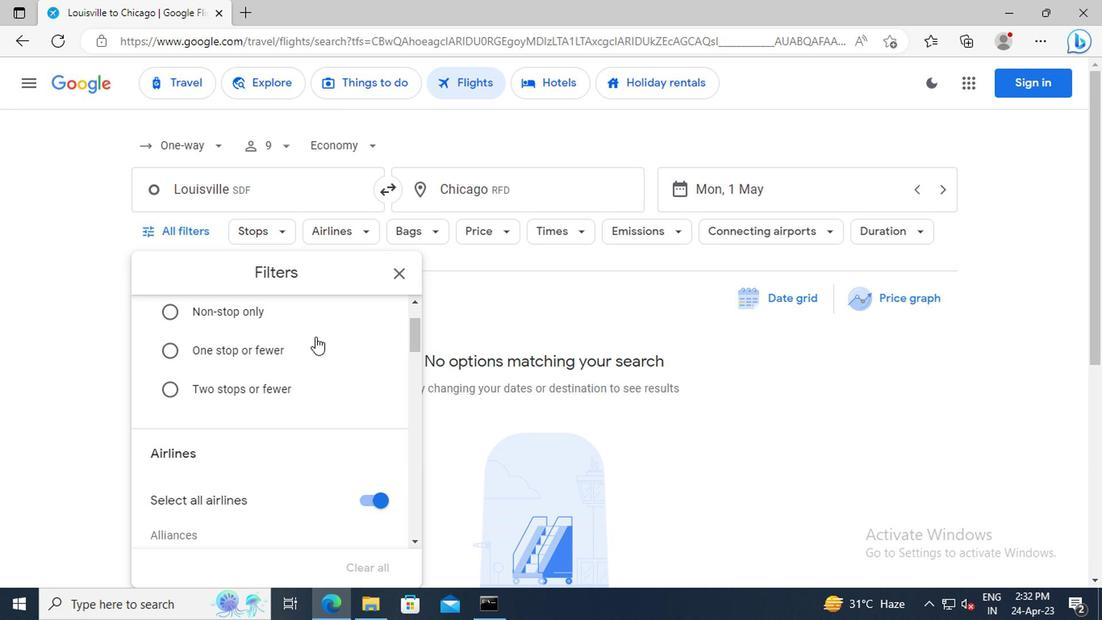 
Action: Mouse moved to (362, 423)
Screenshot: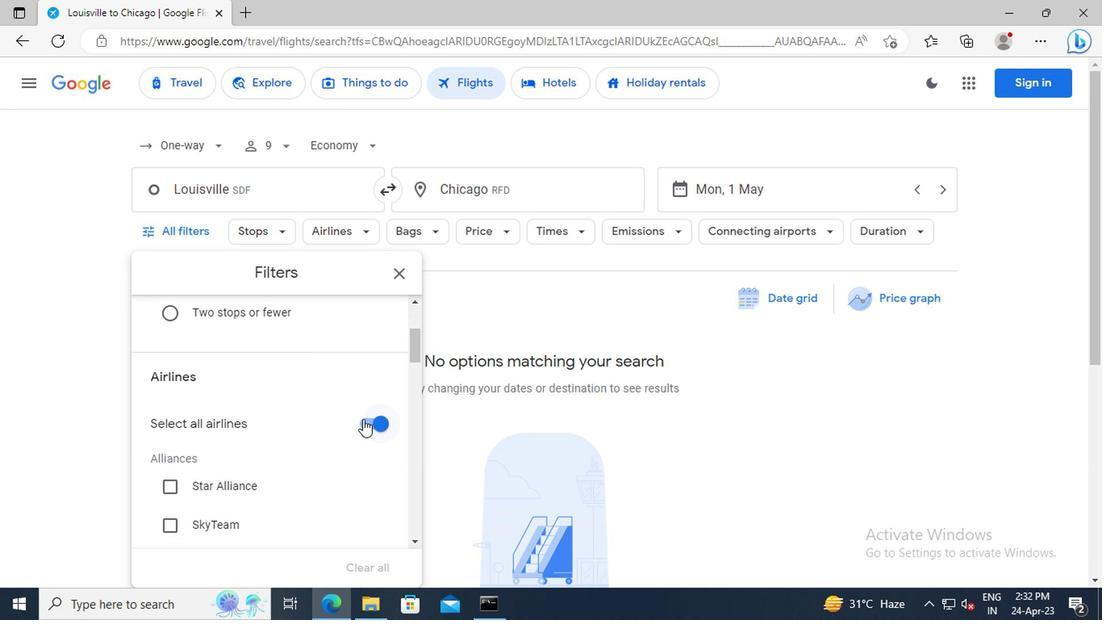 
Action: Mouse pressed left at (362, 423)
Screenshot: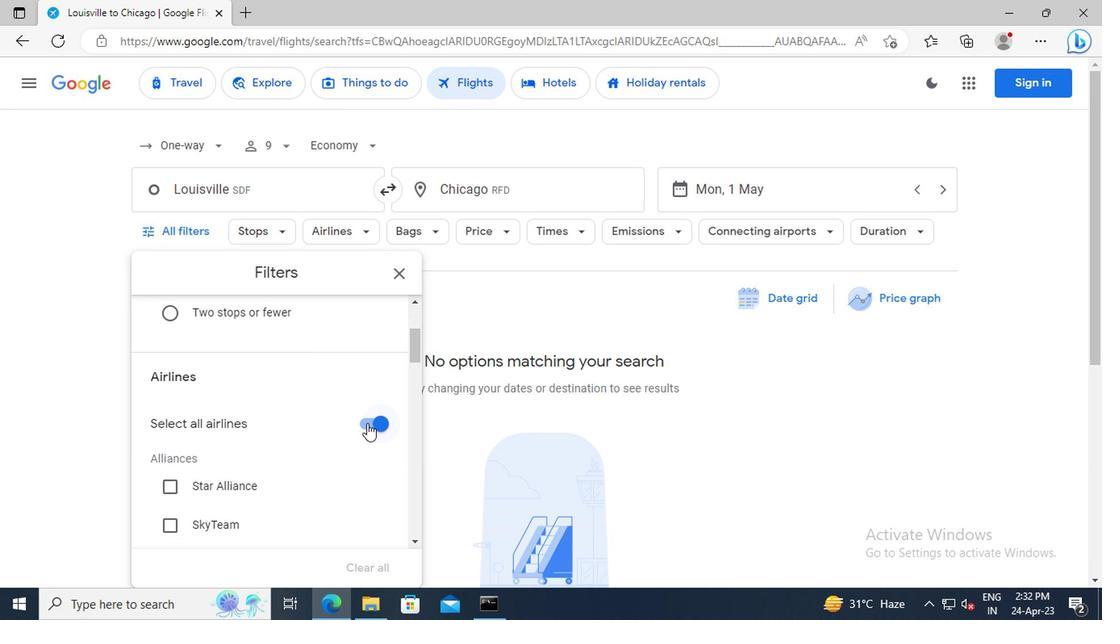 
Action: Mouse moved to (341, 409)
Screenshot: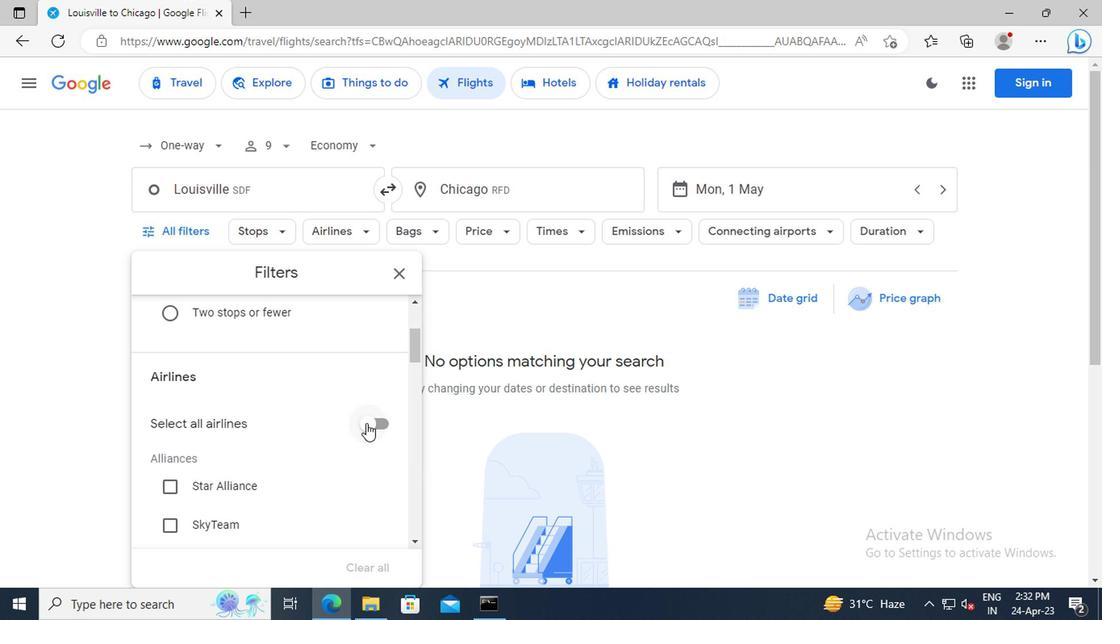 
Action: Mouse scrolled (341, 409) with delta (0, 0)
Screenshot: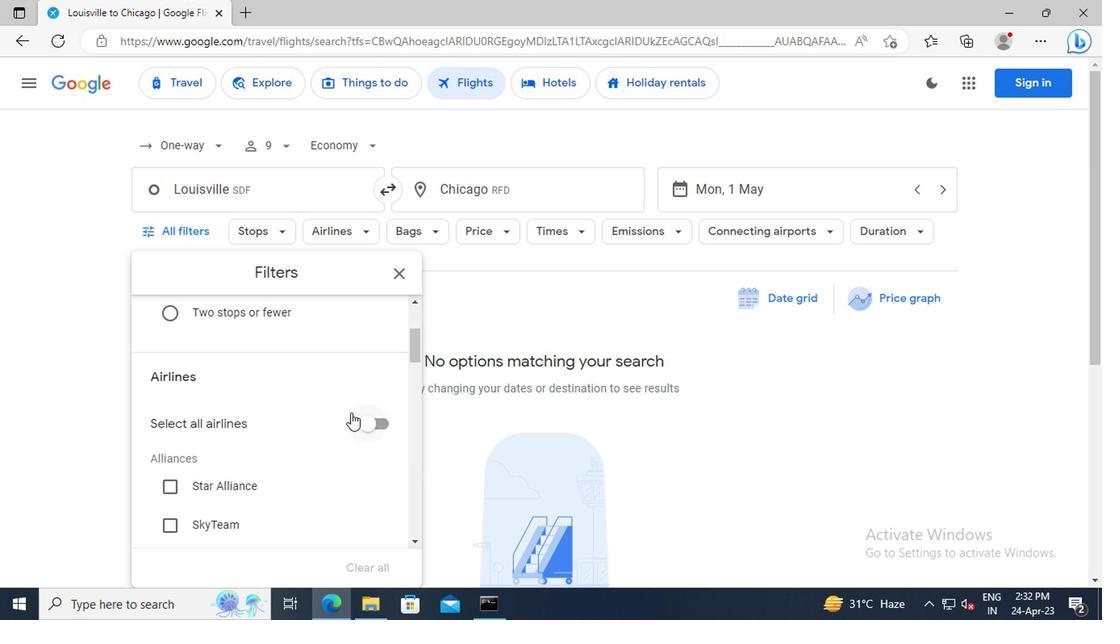 
Action: Mouse scrolled (341, 409) with delta (0, 0)
Screenshot: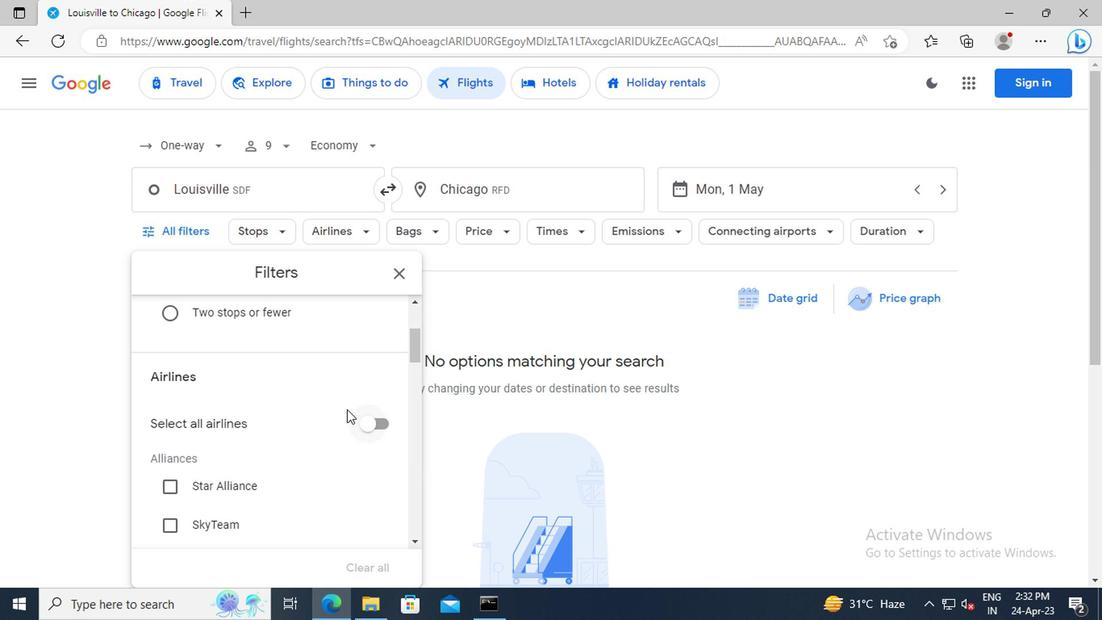 
Action: Mouse scrolled (341, 409) with delta (0, 0)
Screenshot: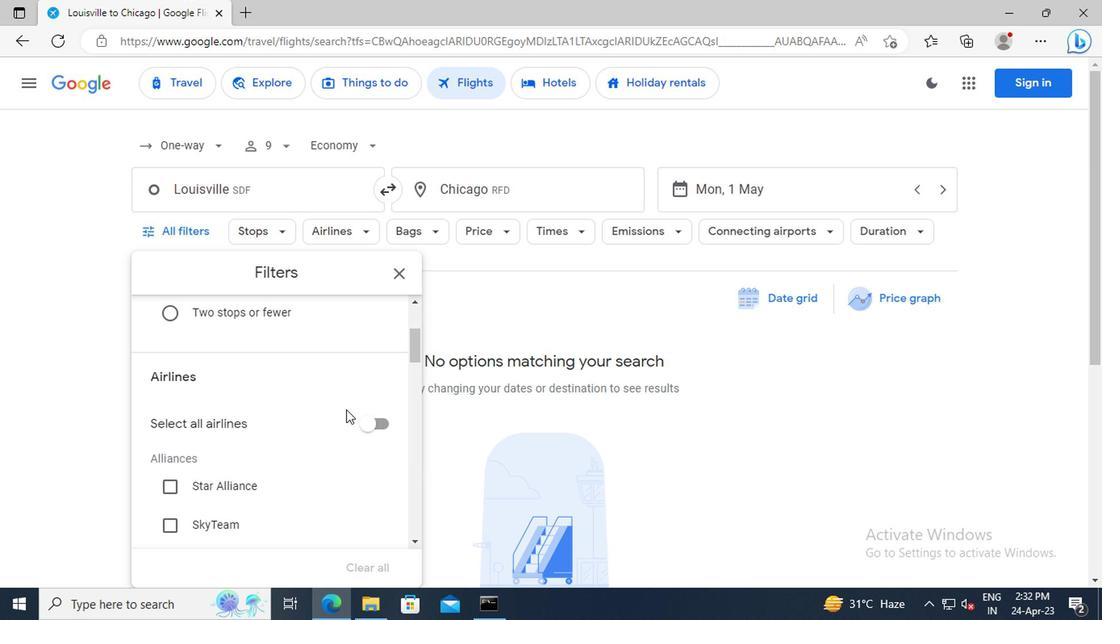 
Action: Mouse moved to (333, 404)
Screenshot: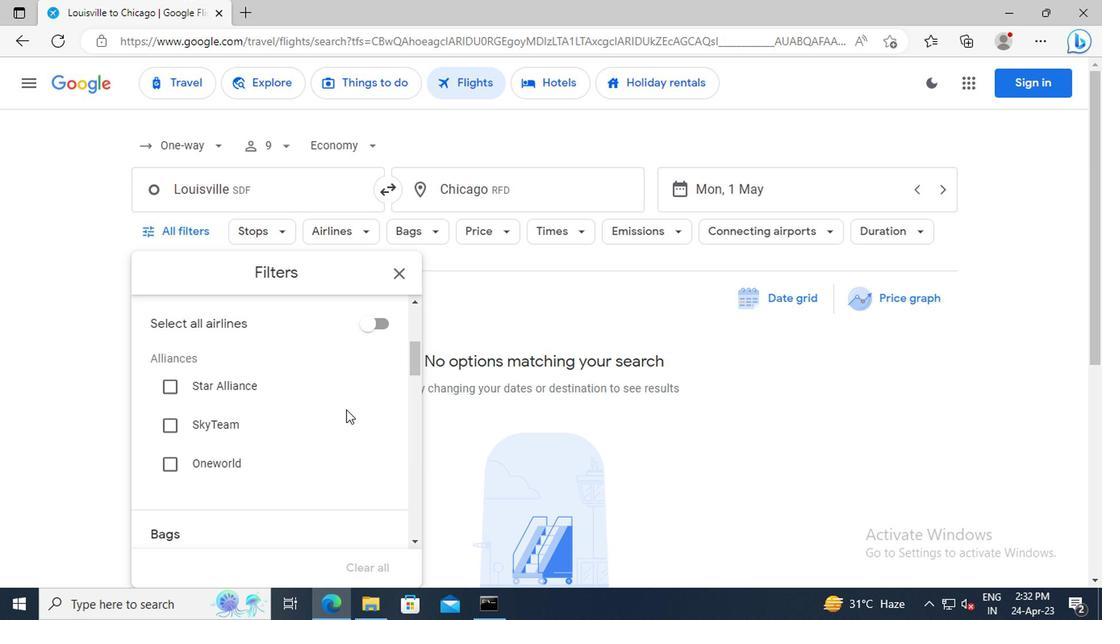 
Action: Mouse scrolled (333, 403) with delta (0, -1)
Screenshot: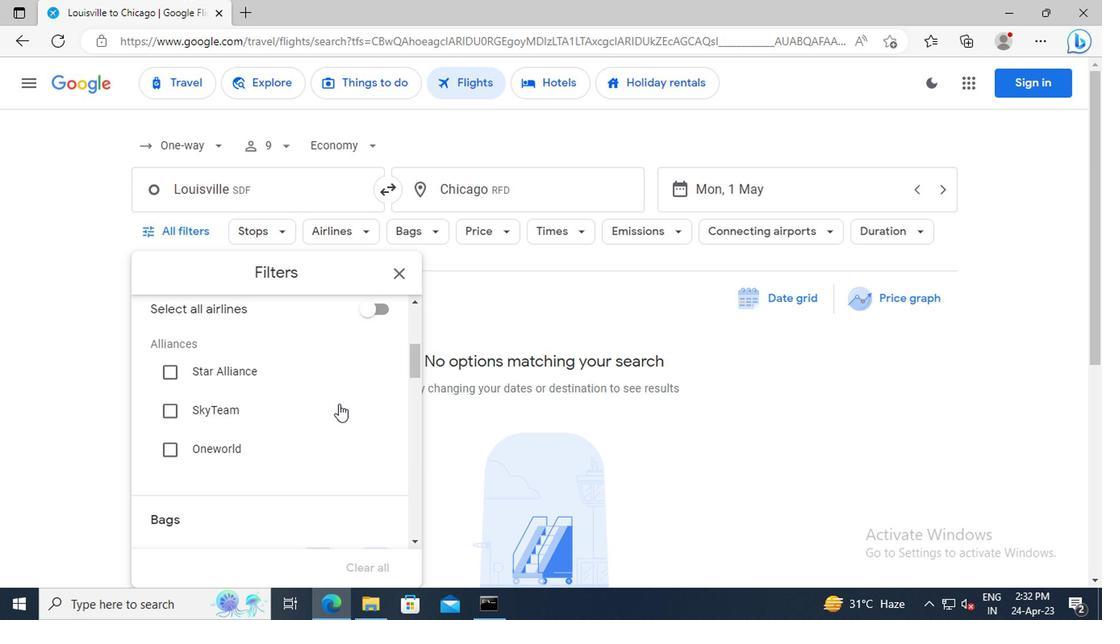 
Action: Mouse scrolled (333, 403) with delta (0, -1)
Screenshot: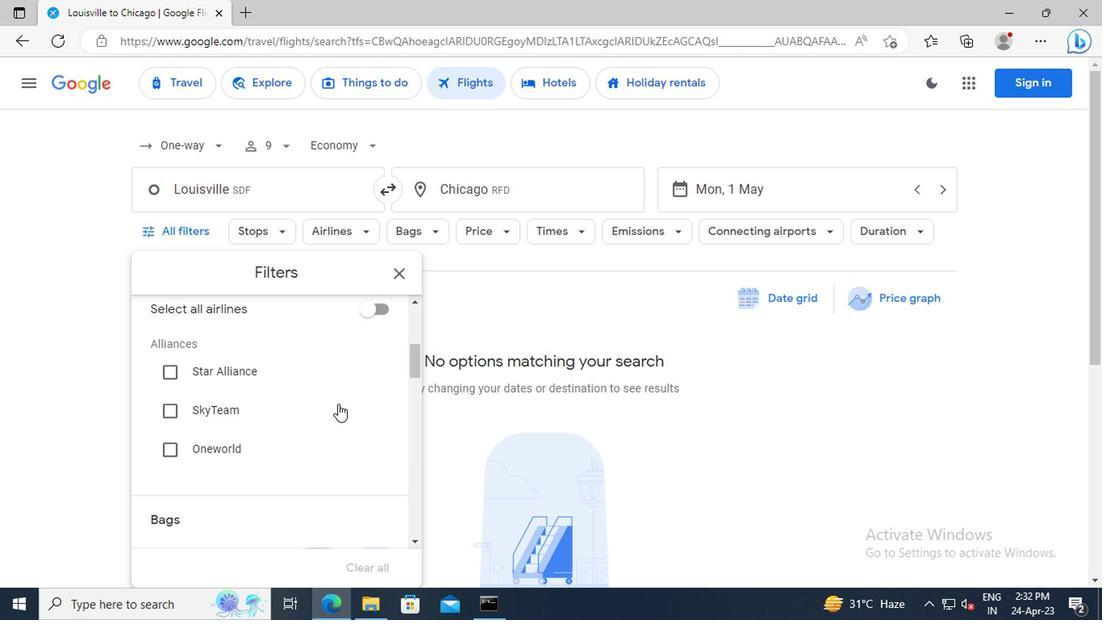 
Action: Mouse moved to (332, 389)
Screenshot: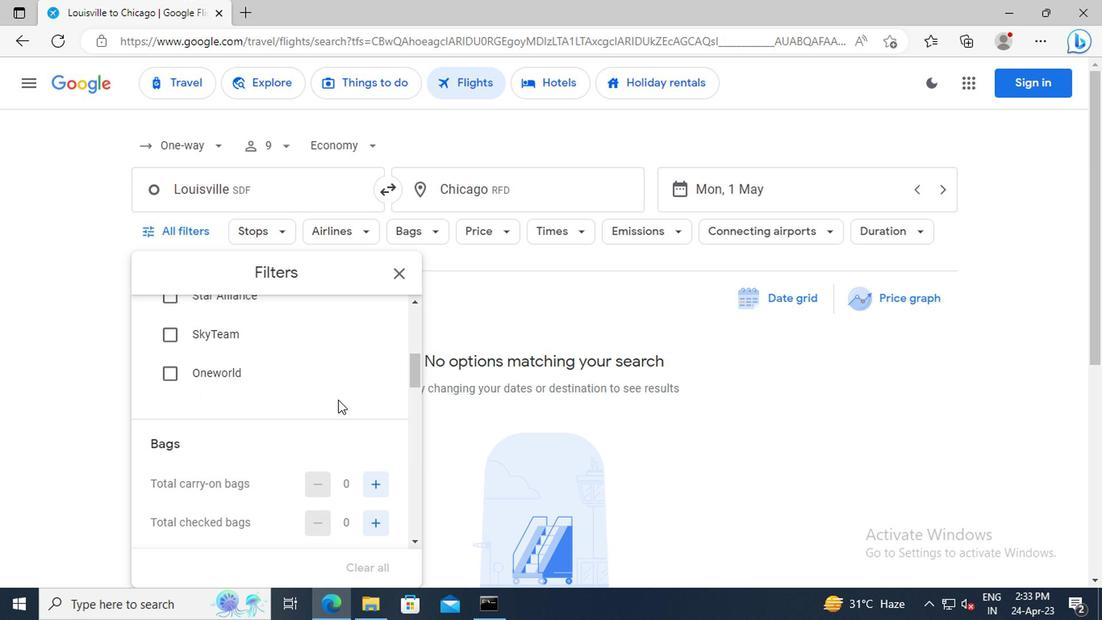 
Action: Mouse scrolled (332, 389) with delta (0, 0)
Screenshot: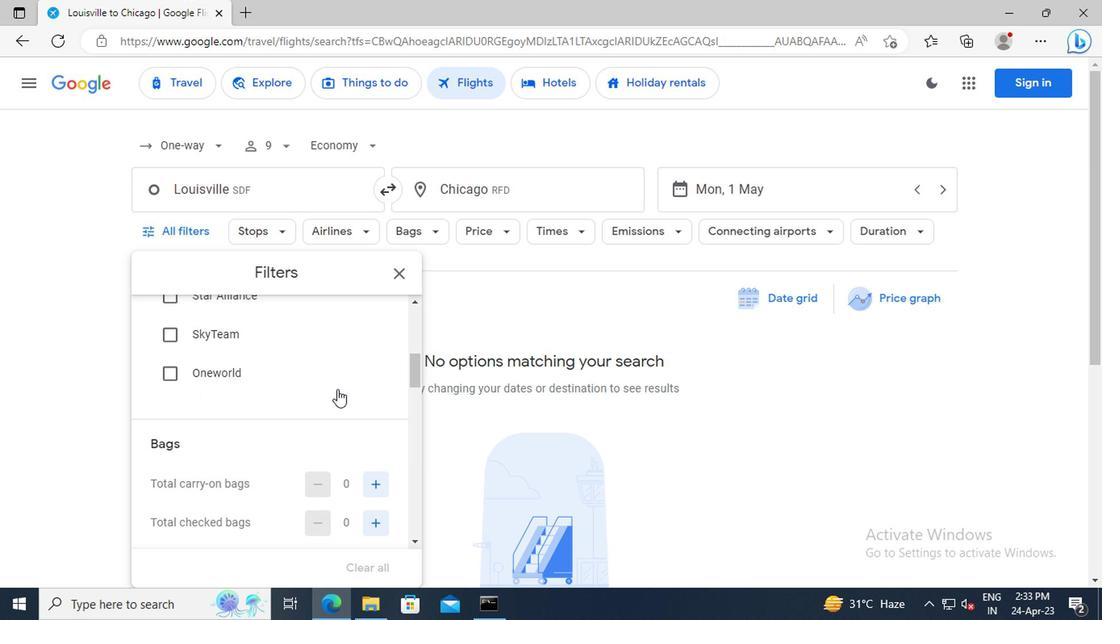 
Action: Mouse scrolled (332, 389) with delta (0, 0)
Screenshot: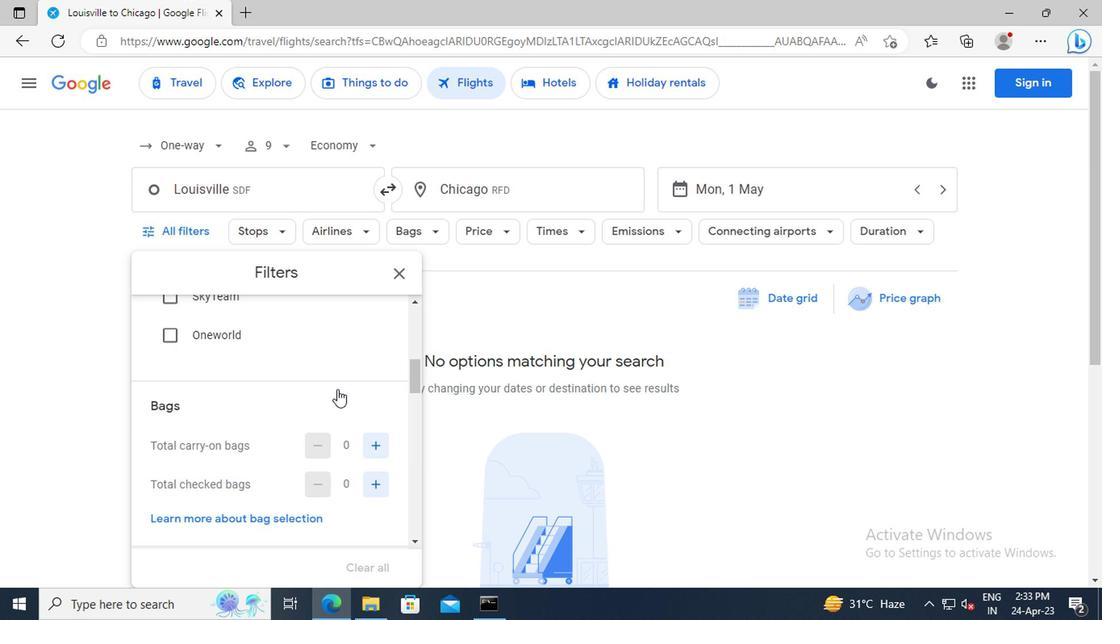 
Action: Mouse moved to (375, 453)
Screenshot: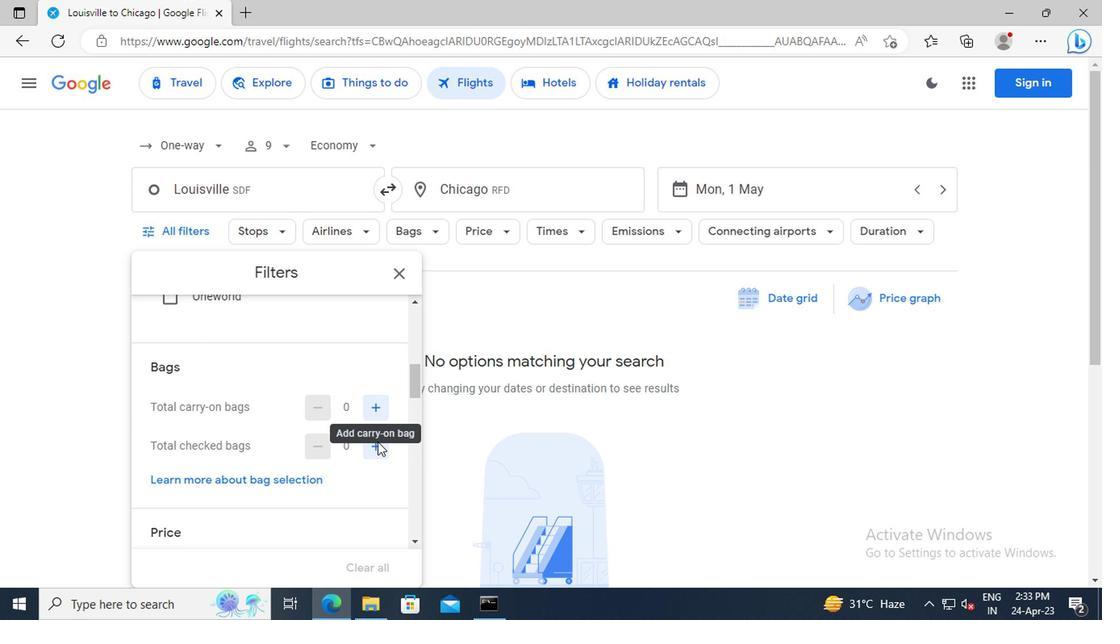 
Action: Mouse pressed left at (375, 453)
Screenshot: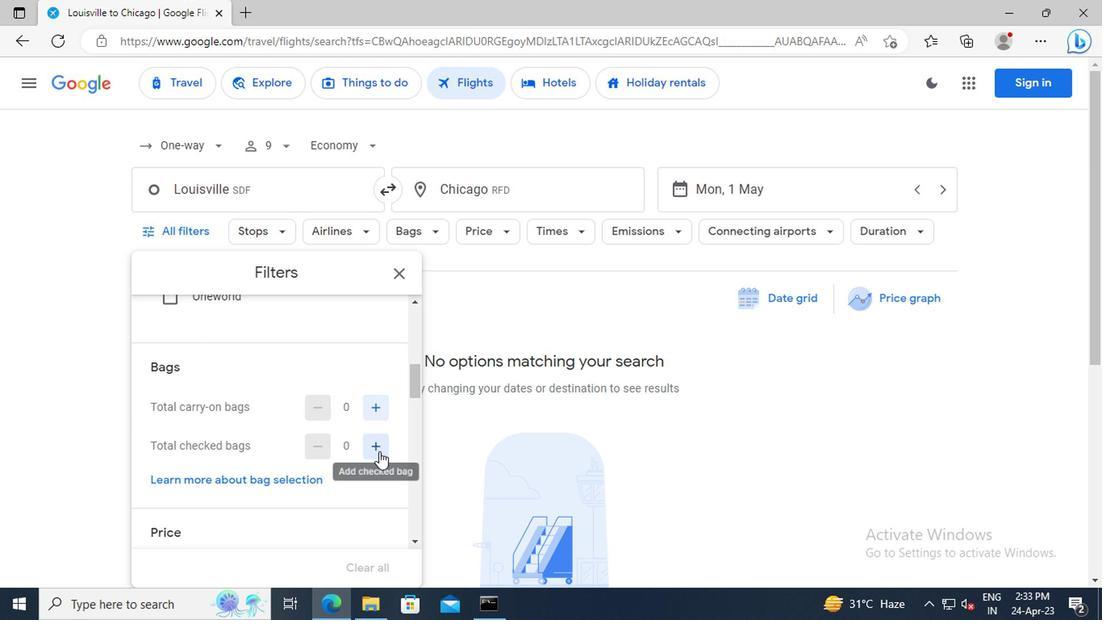 
Action: Mouse pressed left at (375, 453)
Screenshot: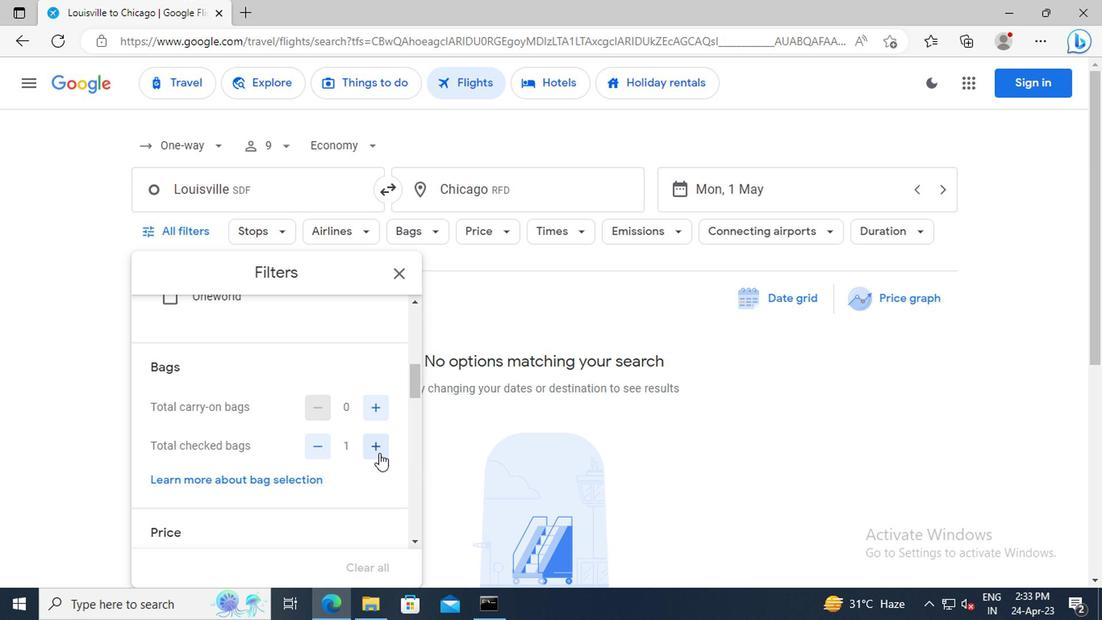 
Action: Mouse moved to (283, 356)
Screenshot: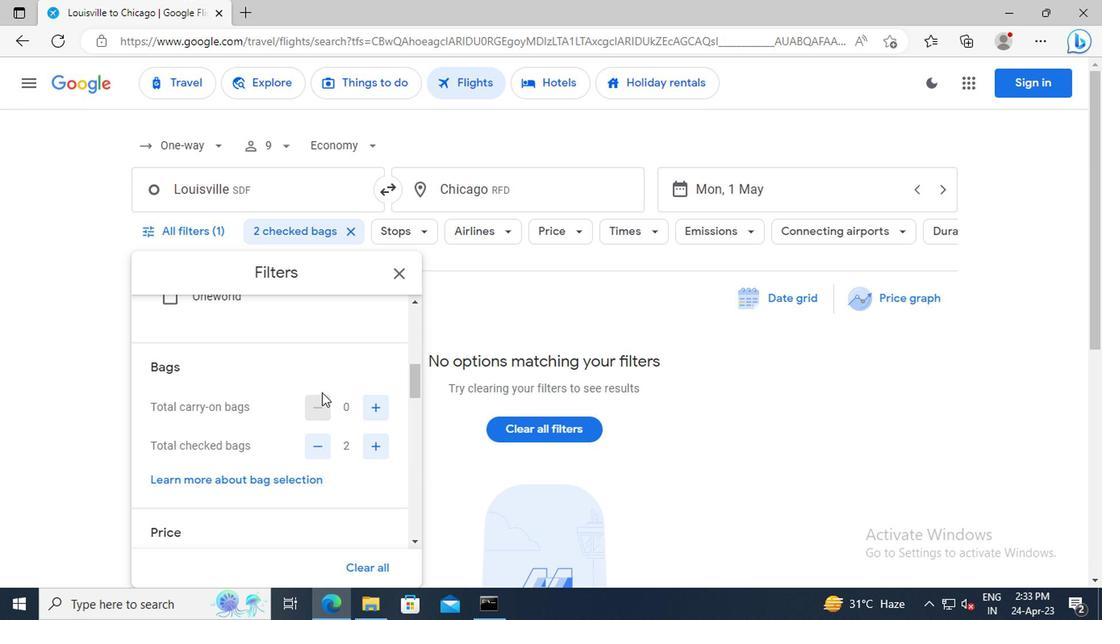 
Action: Mouse scrolled (283, 355) with delta (0, -1)
Screenshot: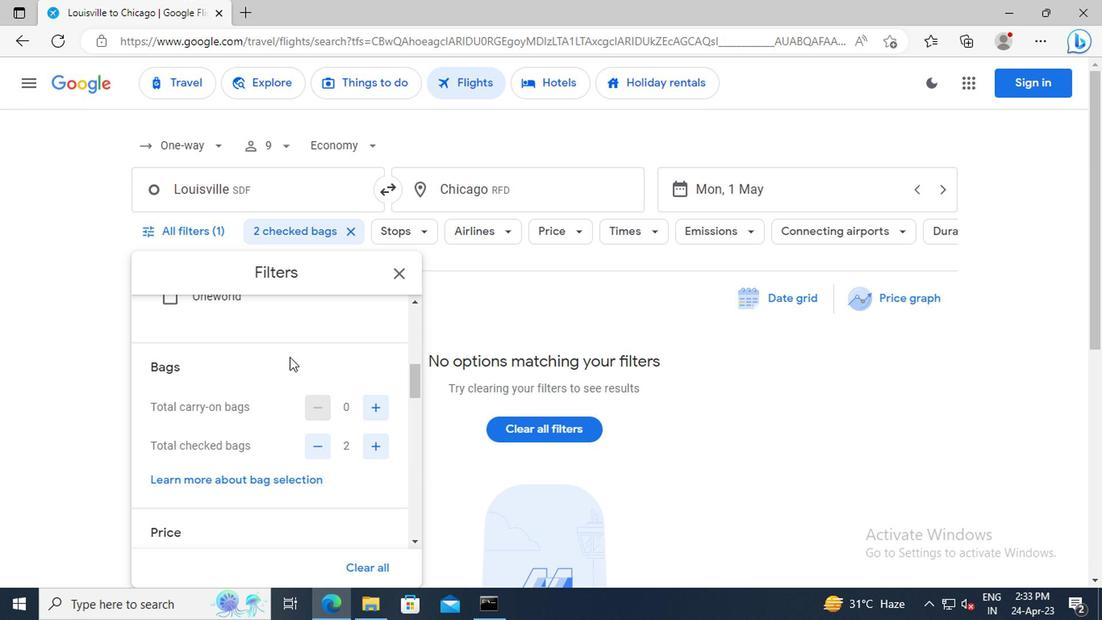
Action: Mouse scrolled (283, 355) with delta (0, -1)
Screenshot: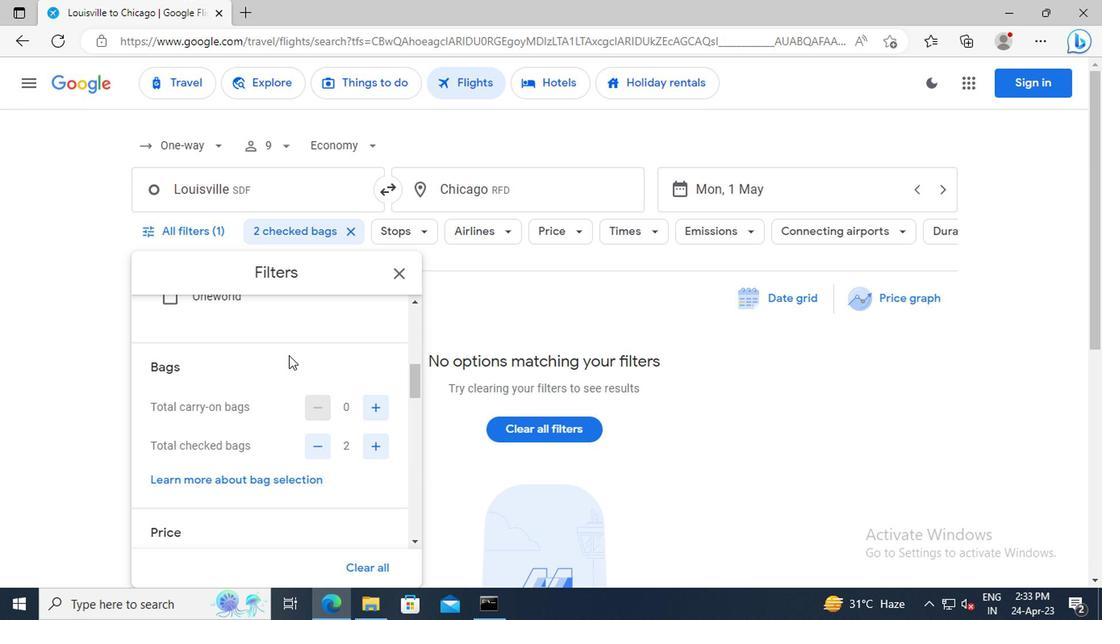 
Action: Mouse scrolled (283, 355) with delta (0, -1)
Screenshot: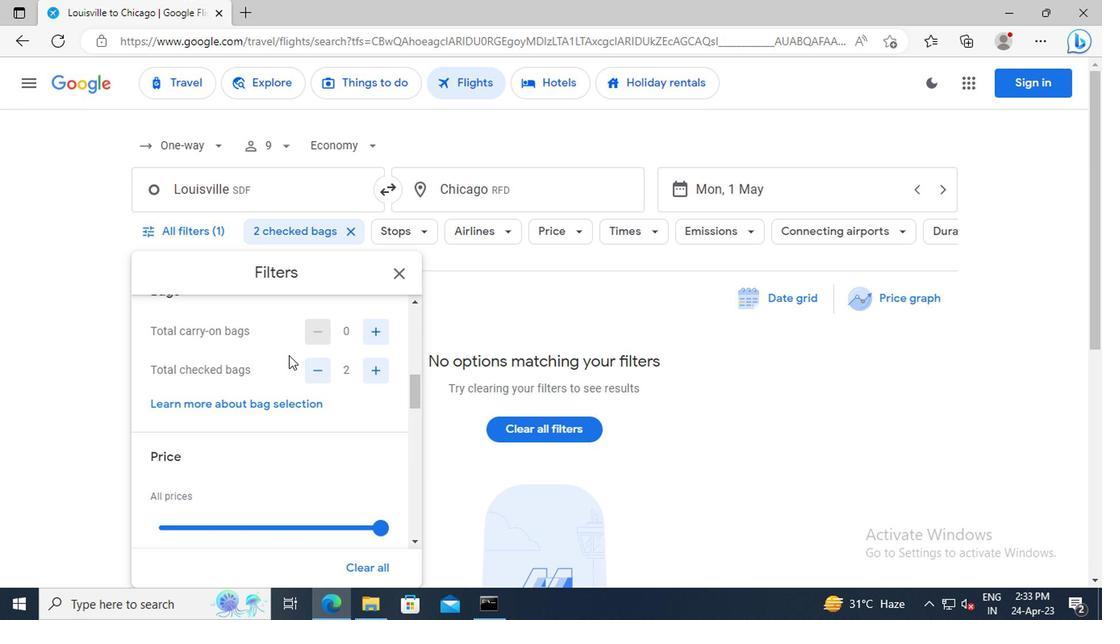 
Action: Mouse scrolled (283, 355) with delta (0, -1)
Screenshot: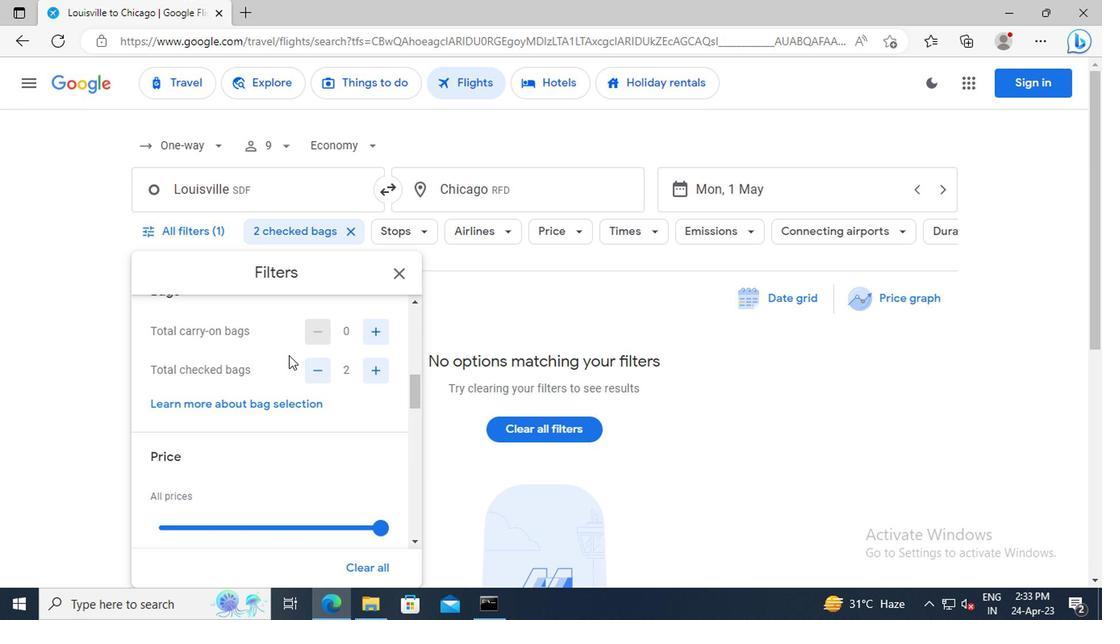 
Action: Mouse scrolled (283, 355) with delta (0, -1)
Screenshot: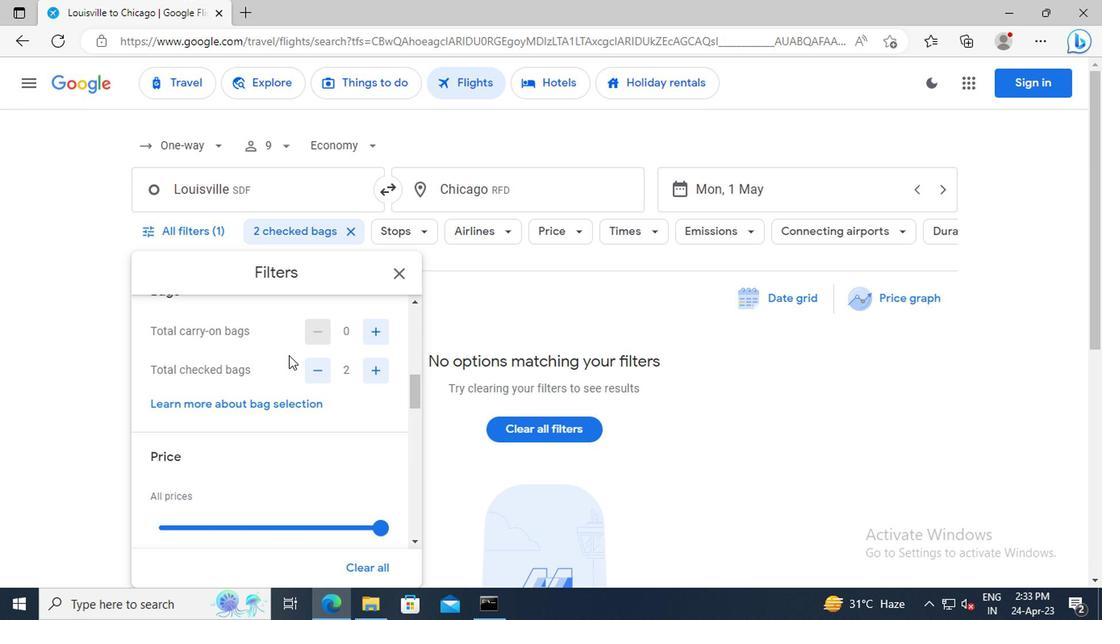 
Action: Mouse moved to (366, 415)
Screenshot: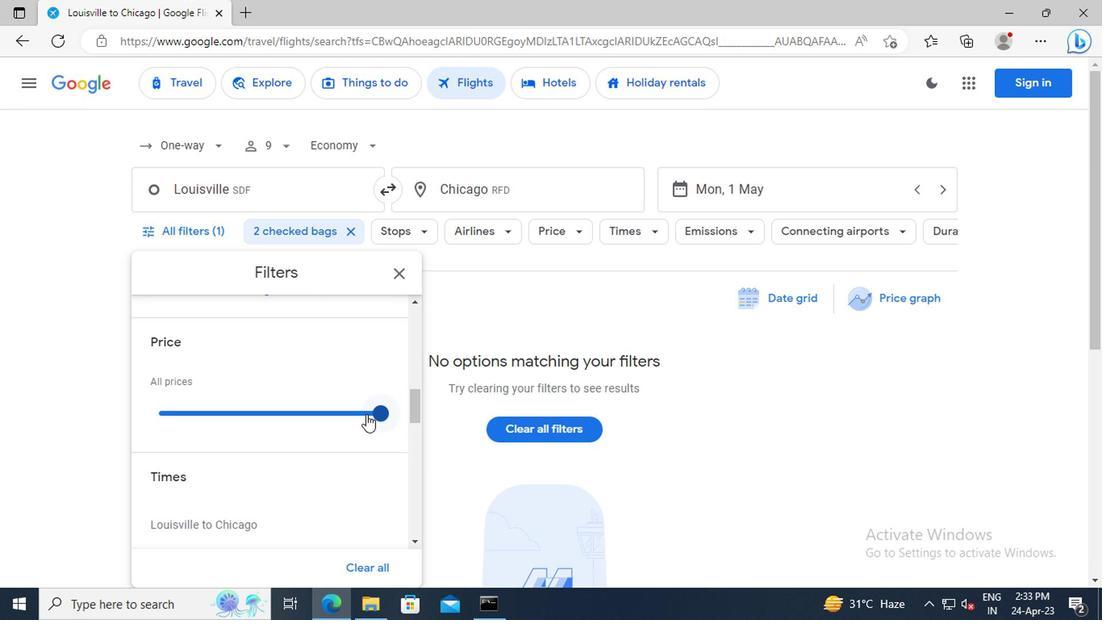 
Action: Mouse pressed left at (366, 415)
Screenshot: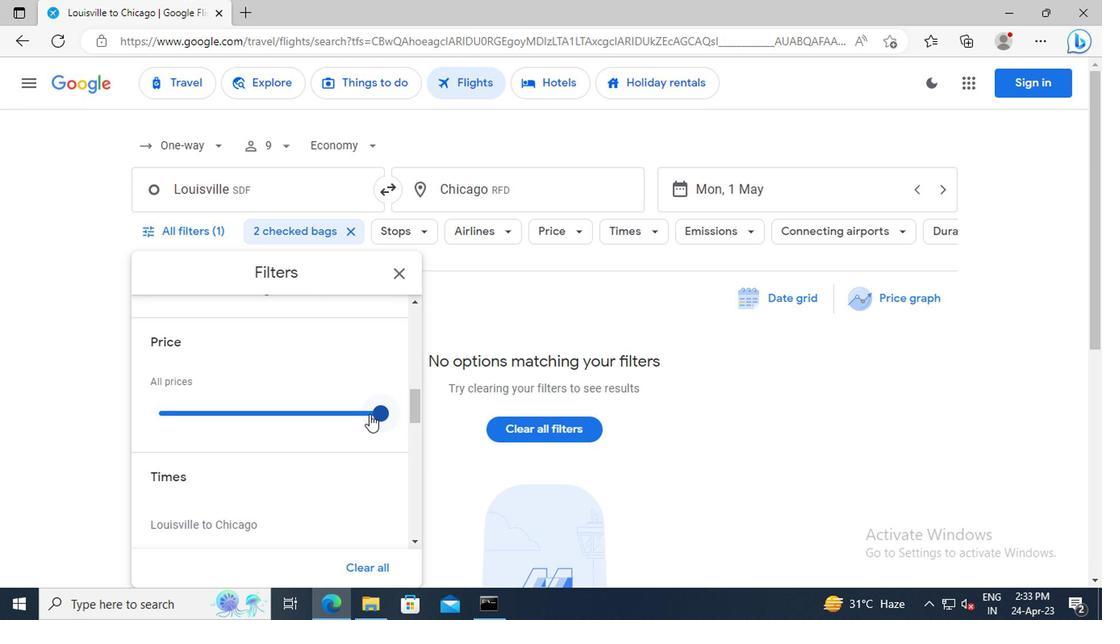 
Action: Mouse moved to (313, 385)
Screenshot: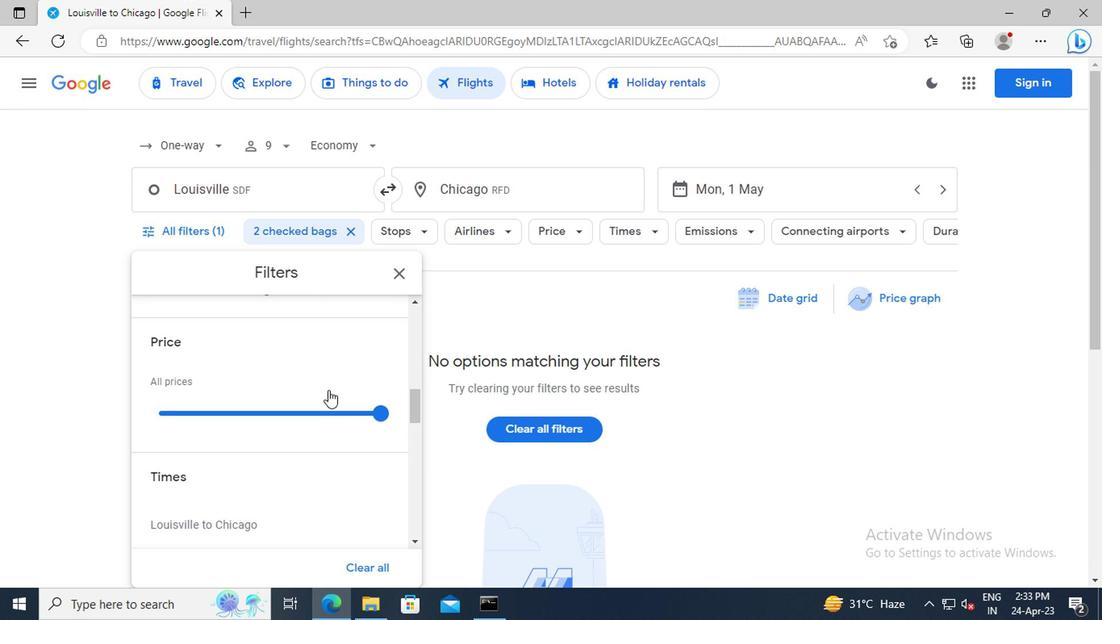 
Action: Mouse scrolled (313, 384) with delta (0, 0)
Screenshot: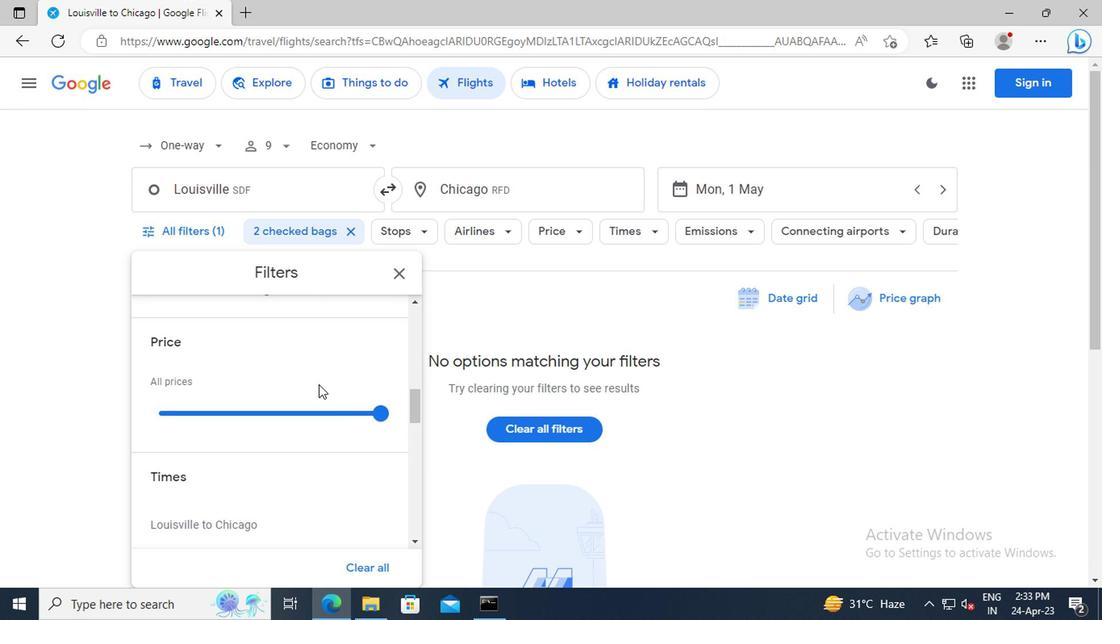 
Action: Mouse scrolled (313, 384) with delta (0, 0)
Screenshot: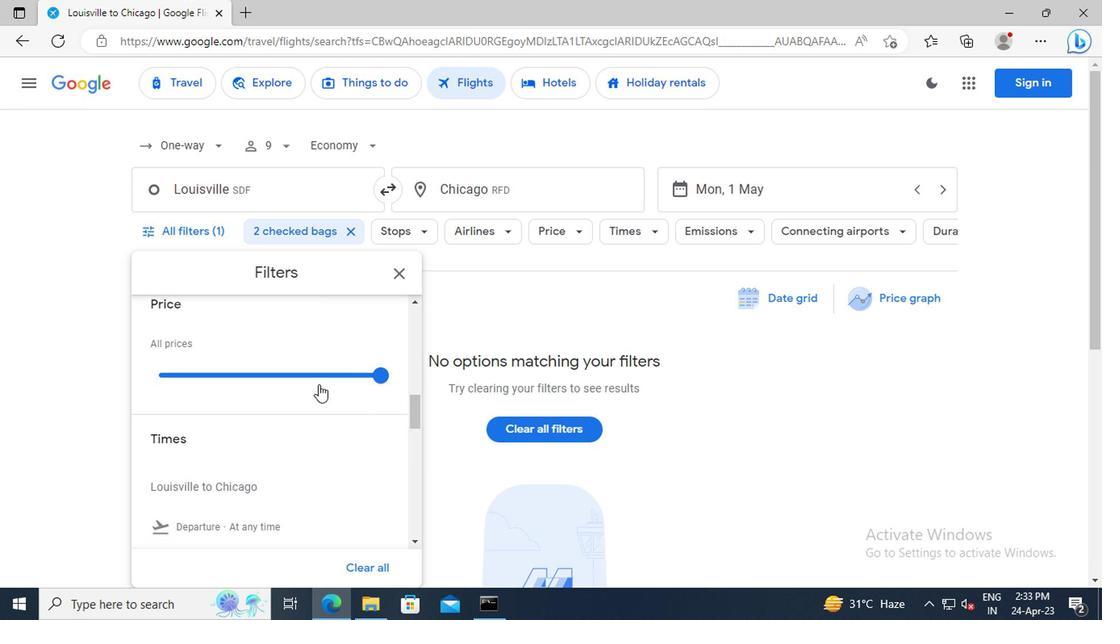 
Action: Mouse scrolled (313, 384) with delta (0, 0)
Screenshot: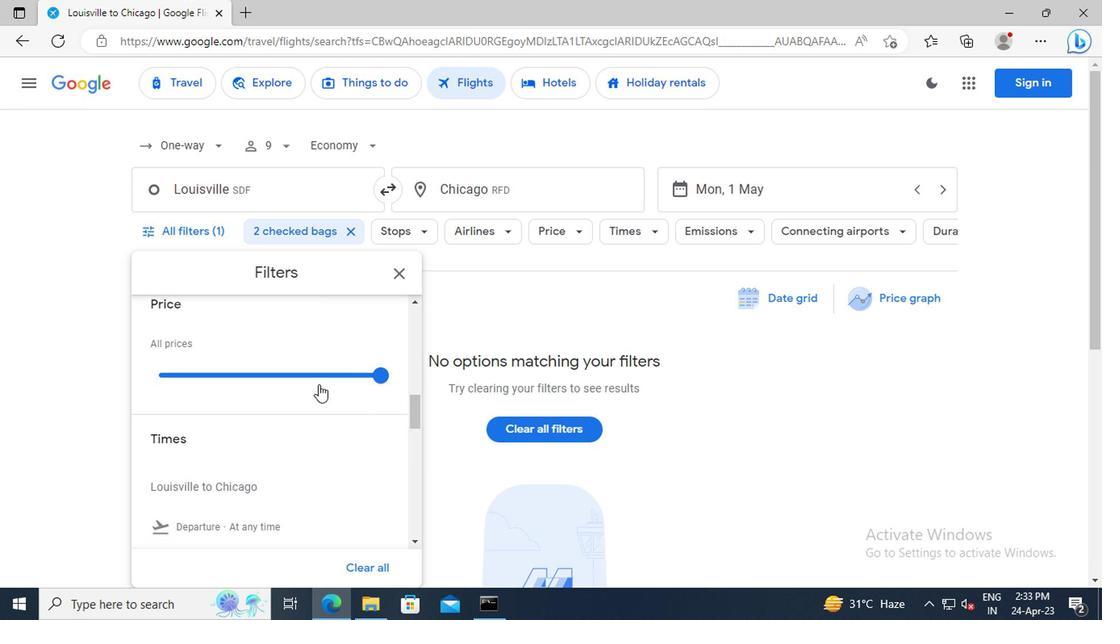 
Action: Mouse scrolled (313, 384) with delta (0, 0)
Screenshot: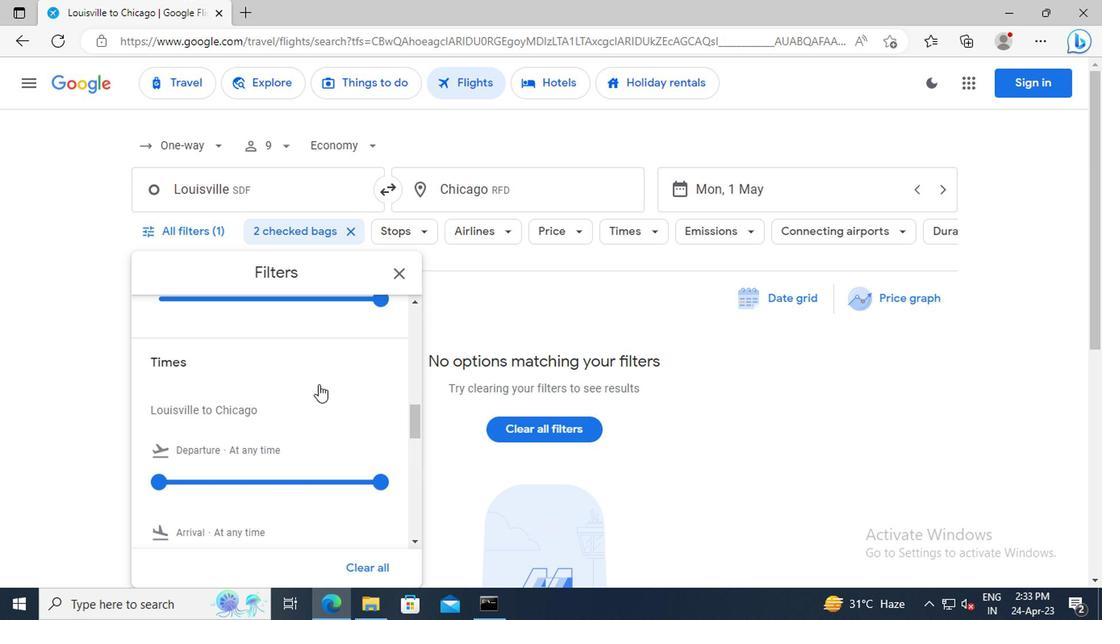 
Action: Mouse scrolled (313, 384) with delta (0, 0)
Screenshot: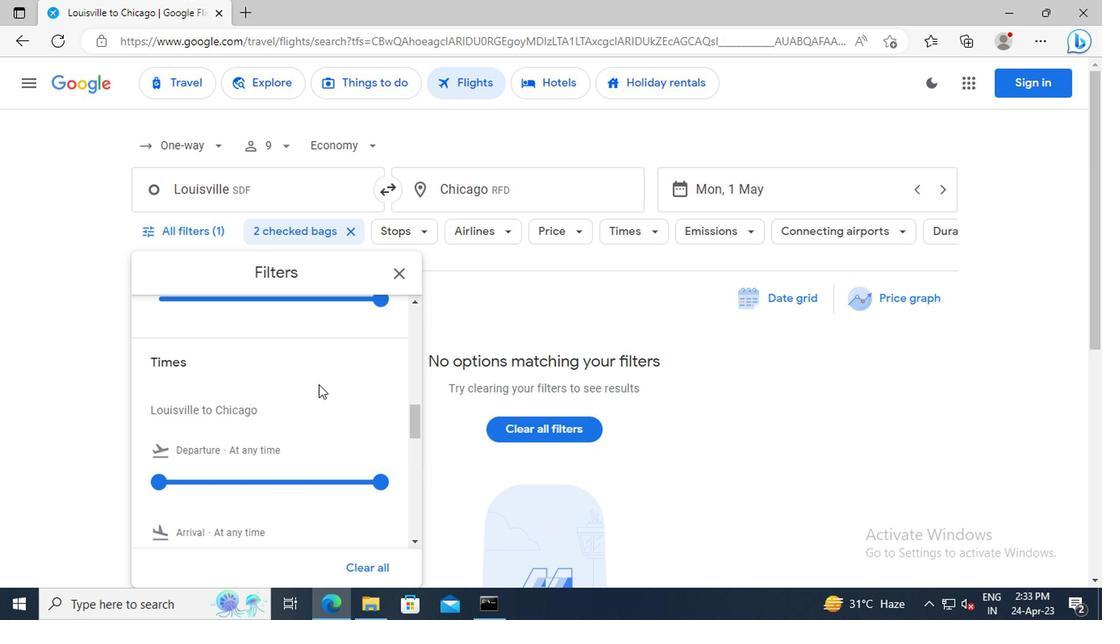 
Action: Mouse moved to (155, 411)
Screenshot: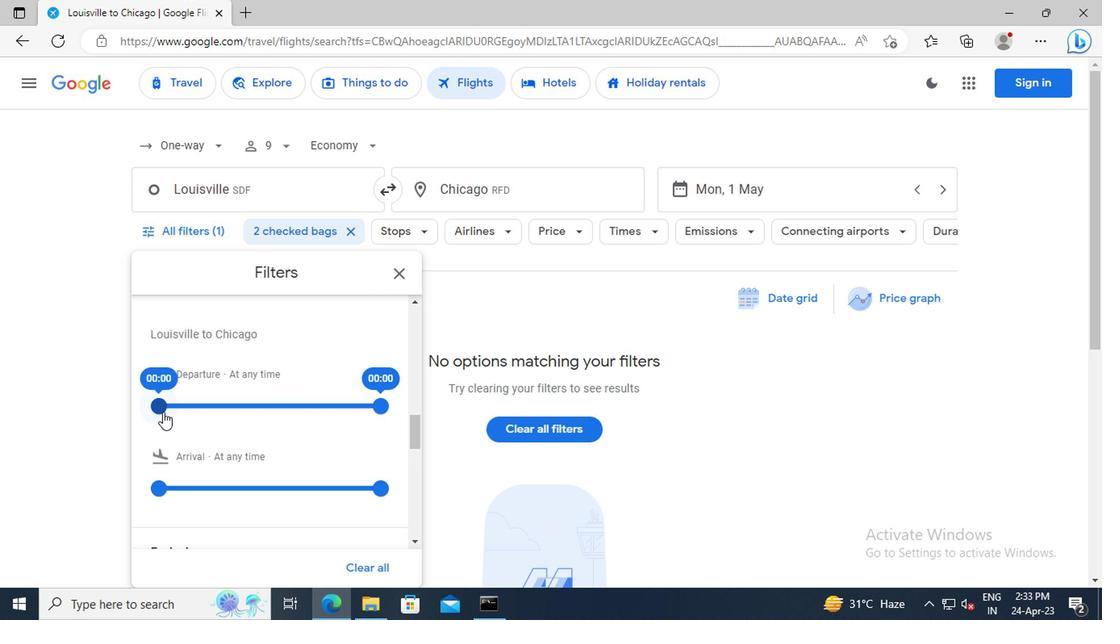 
Action: Mouse pressed left at (155, 411)
Screenshot: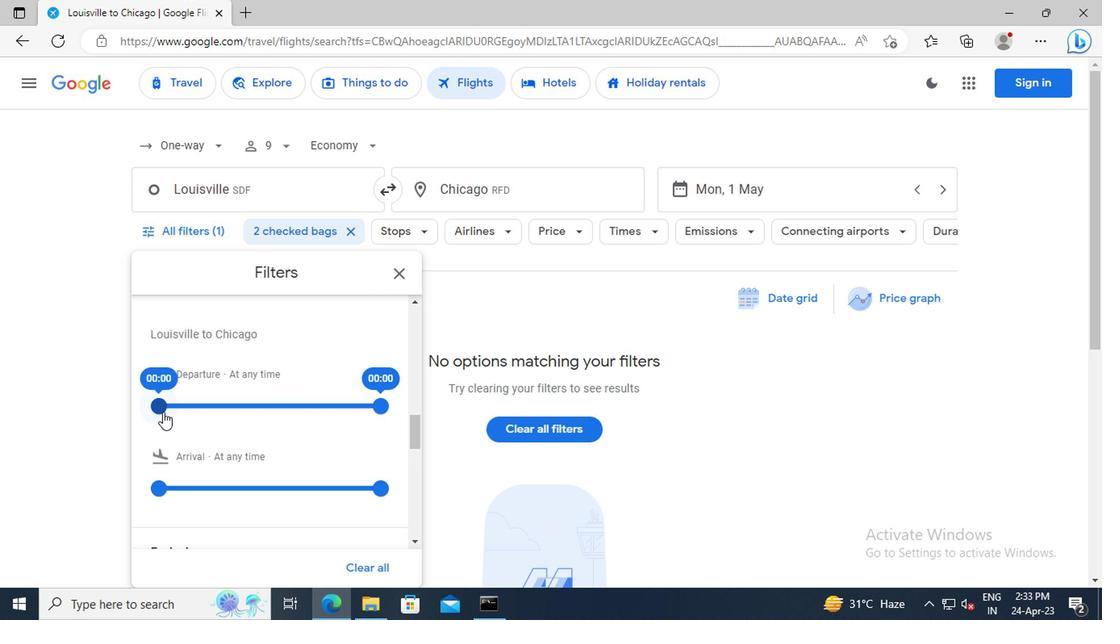 
Action: Mouse moved to (368, 413)
Screenshot: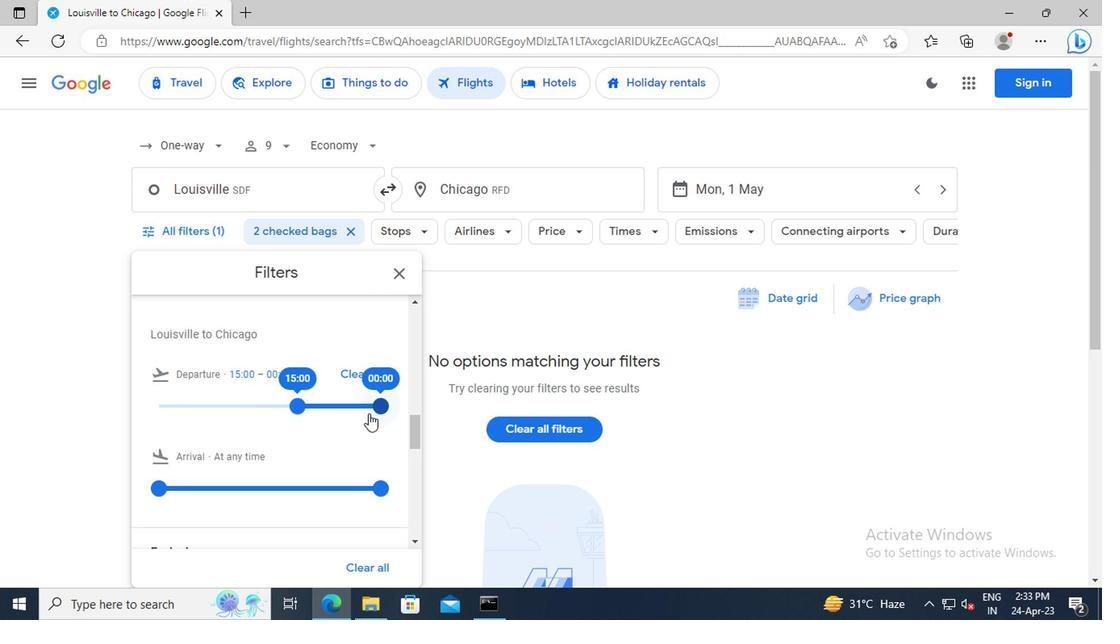 
Action: Mouse pressed left at (368, 413)
Screenshot: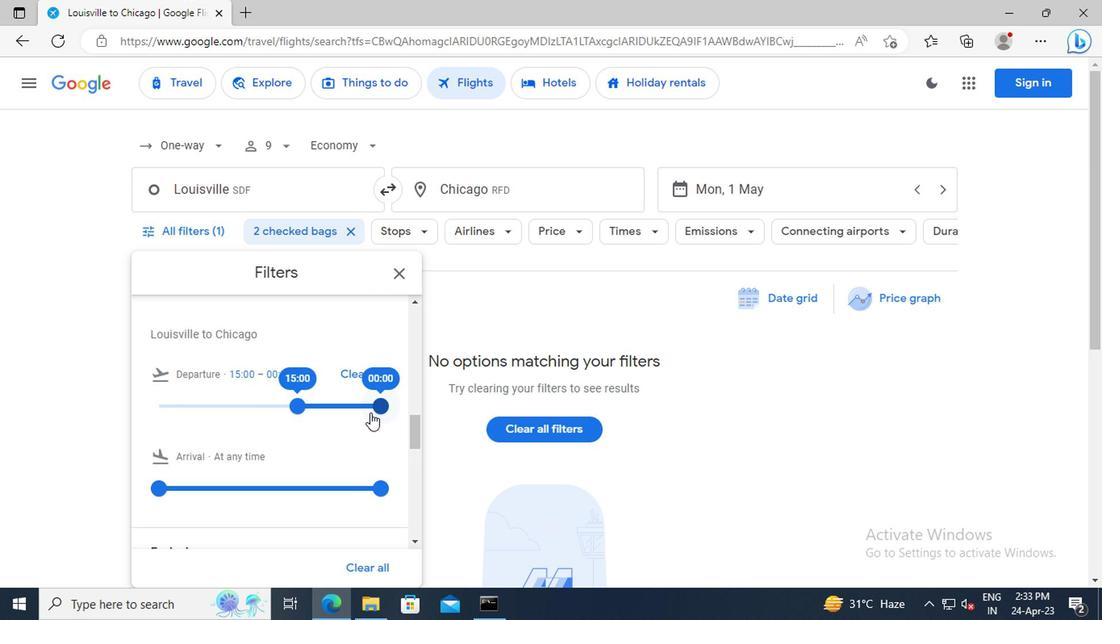 
Action: Mouse moved to (395, 276)
Screenshot: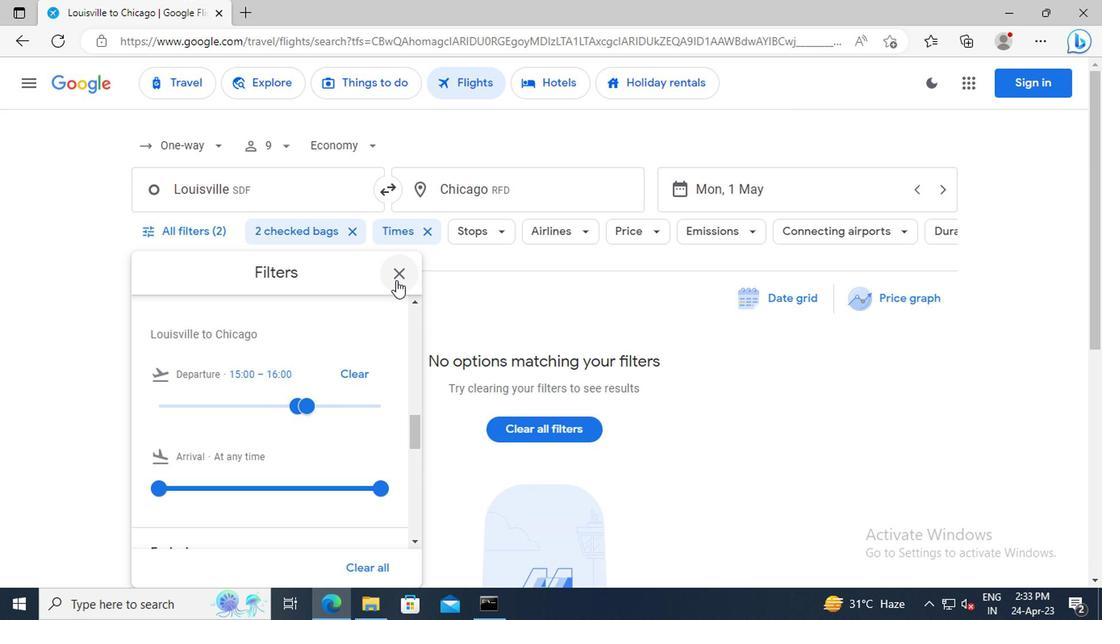 
Action: Mouse pressed left at (395, 276)
Screenshot: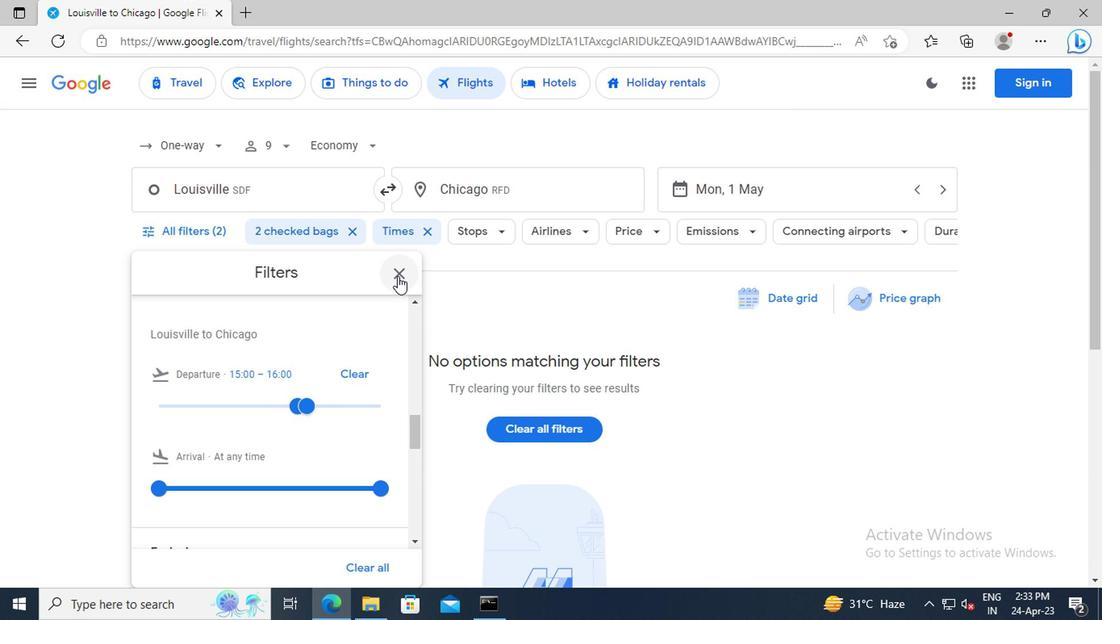 
Action: Mouse moved to (406, 388)
Screenshot: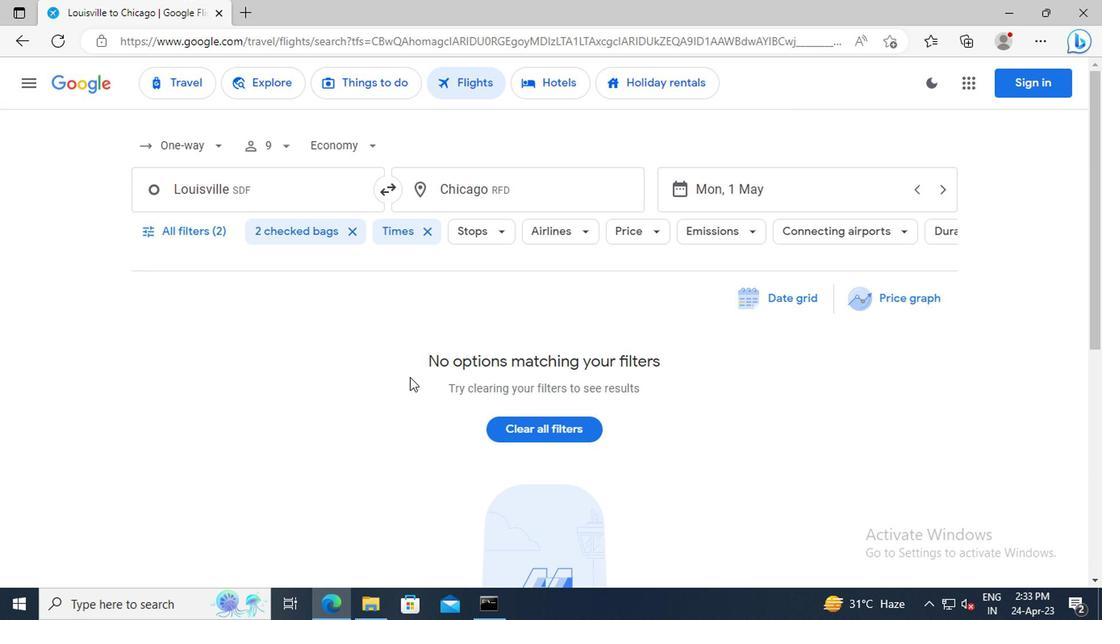 
